 Task: Look for space in RMI Capitol, Marshall Islands from 11th June, 2023 to 17th June, 2023 for 1 adult in price range Rs.5000 to Rs.12000. Place can be private room with 1  bedroom having 1 bed and 1 bathroom. Property type can be house, flat, guest house, hotel. Booking option can be shelf check-in. Required host language is English.
Action: Mouse moved to (514, 71)
Screenshot: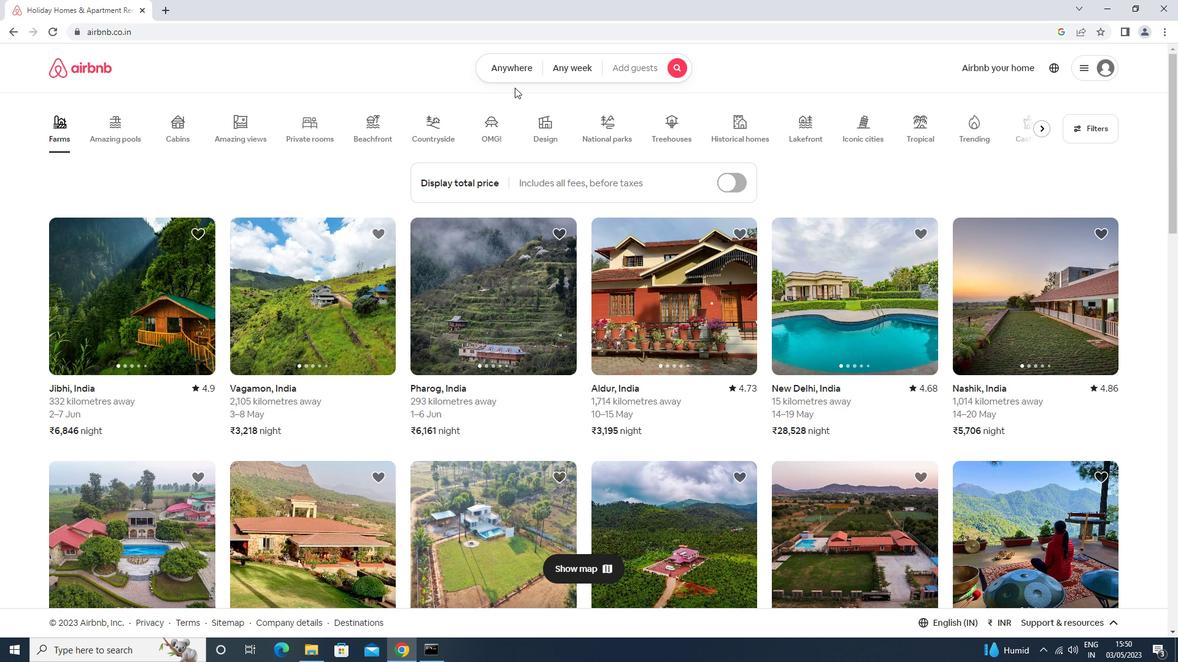 
Action: Mouse pressed left at (514, 71)
Screenshot: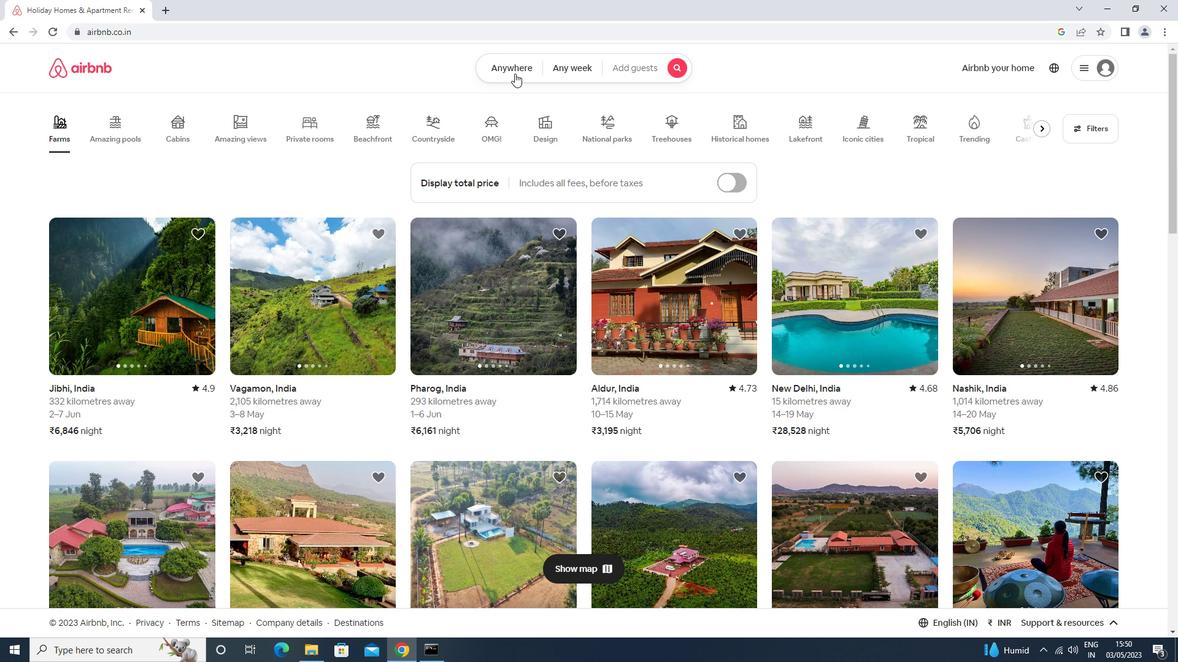 
Action: Mouse moved to (429, 105)
Screenshot: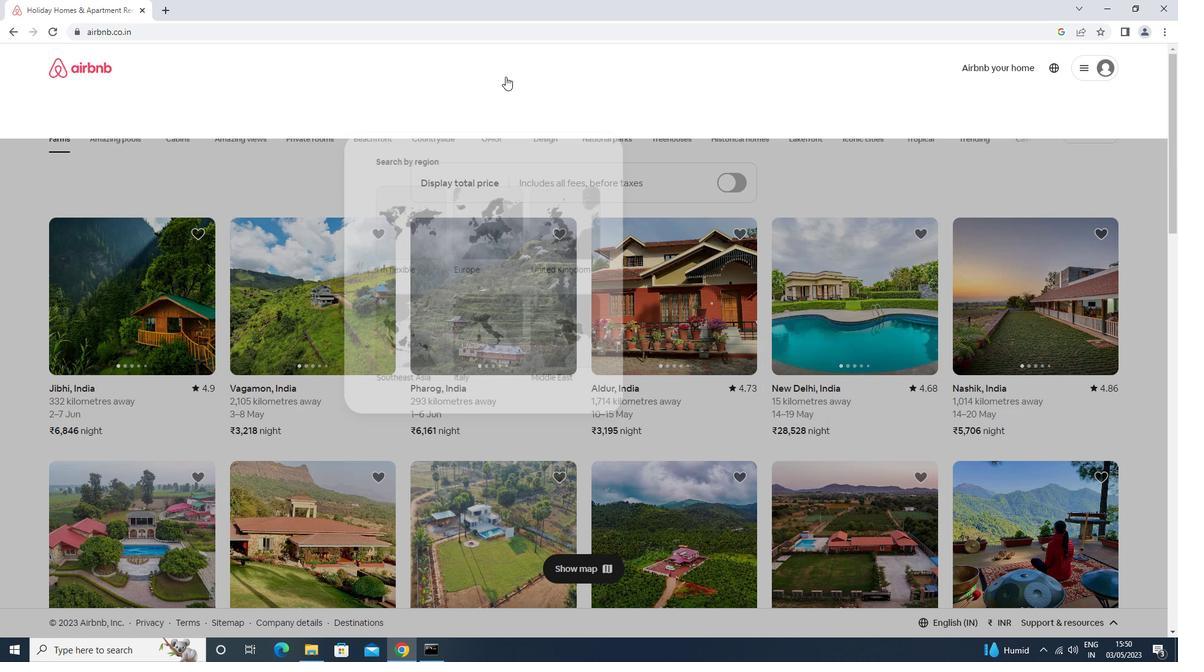 
Action: Mouse pressed left at (429, 105)
Screenshot: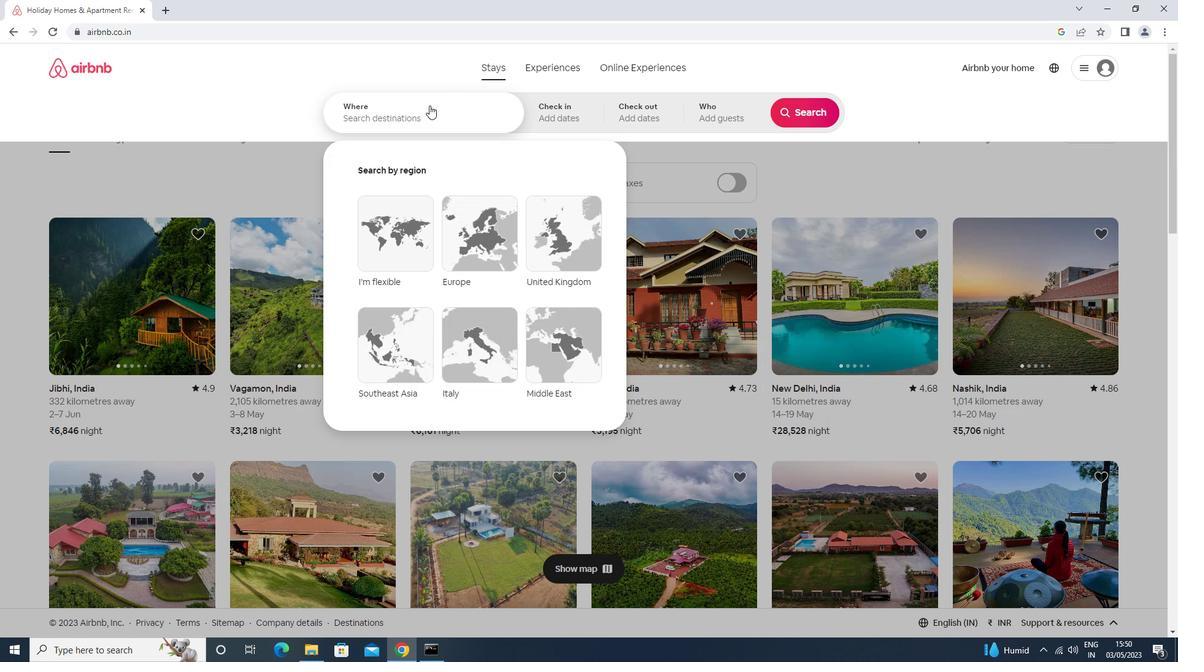 
Action: Mouse moved to (424, 106)
Screenshot: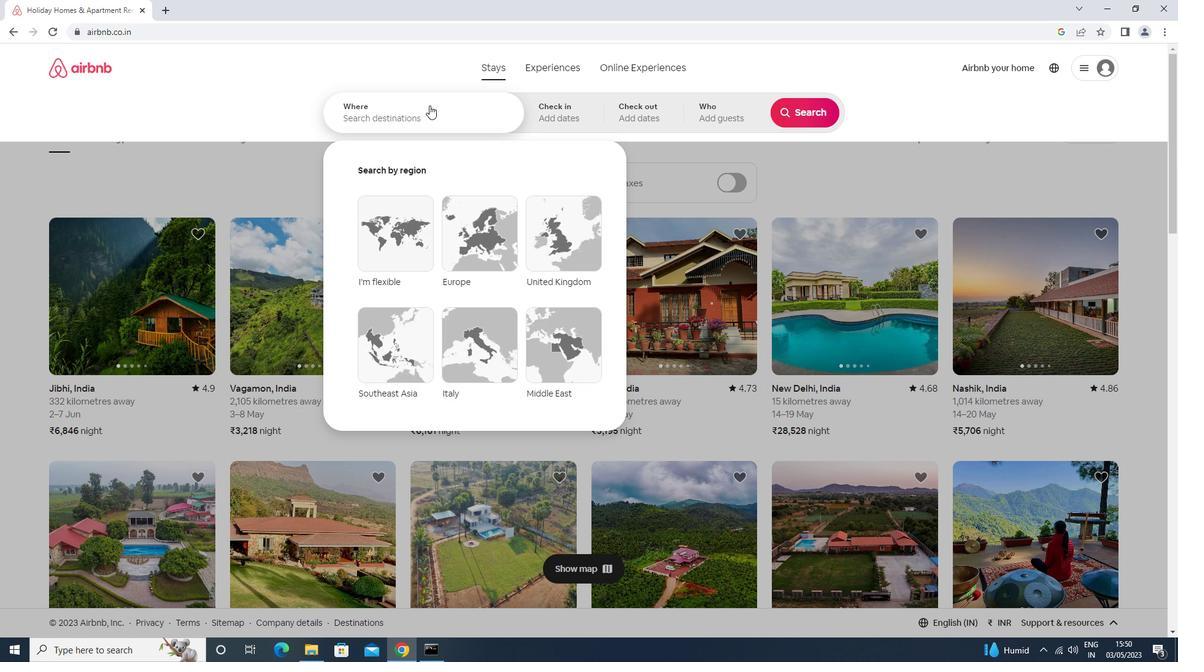 
Action: Key pressed <Key.caps_lock>r,<Key.backspace>mi<Key.space>c<Key.caps_lock>apitol<Key.enter>
Screenshot: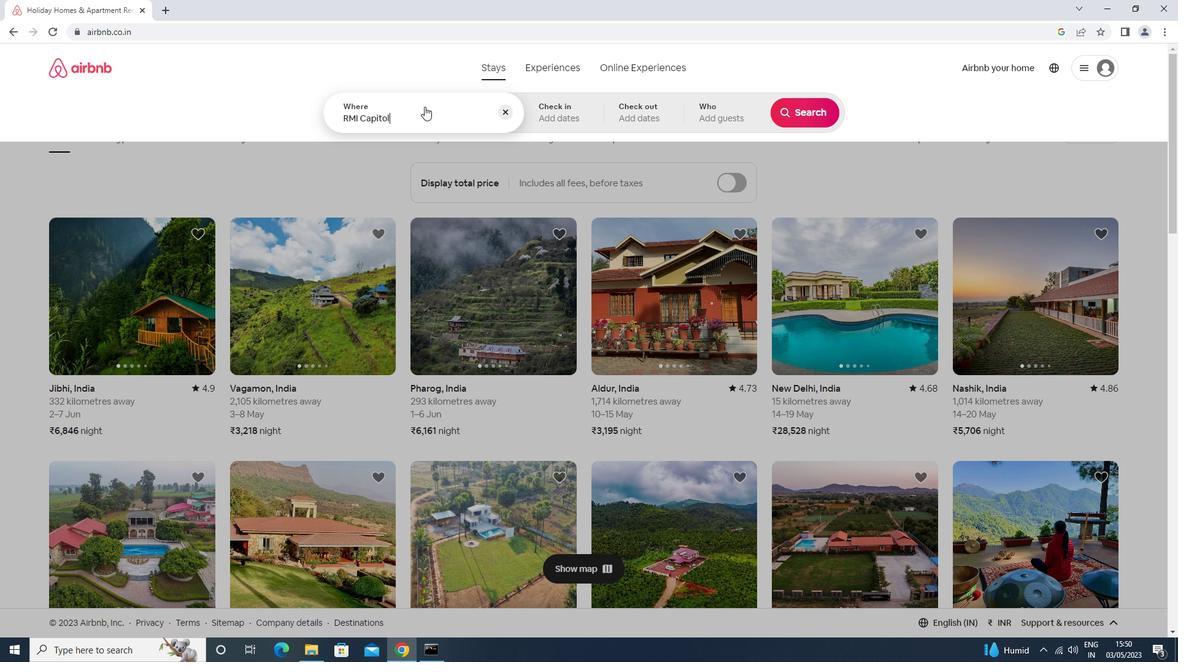 
Action: Mouse moved to (611, 323)
Screenshot: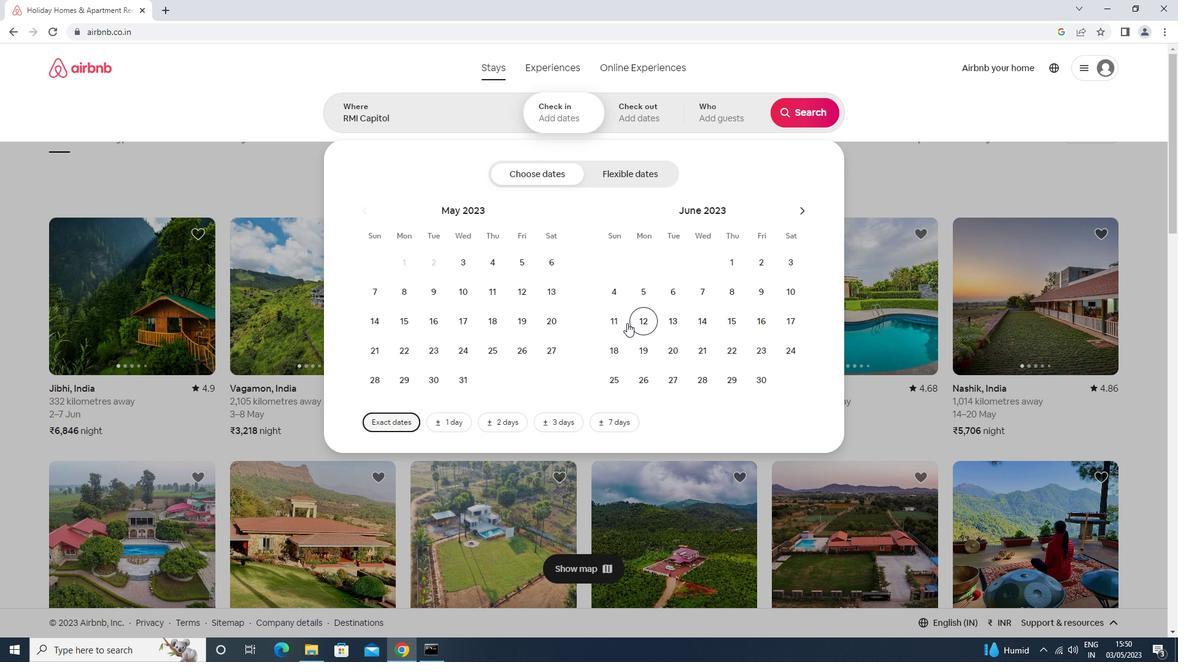 
Action: Mouse pressed left at (611, 323)
Screenshot: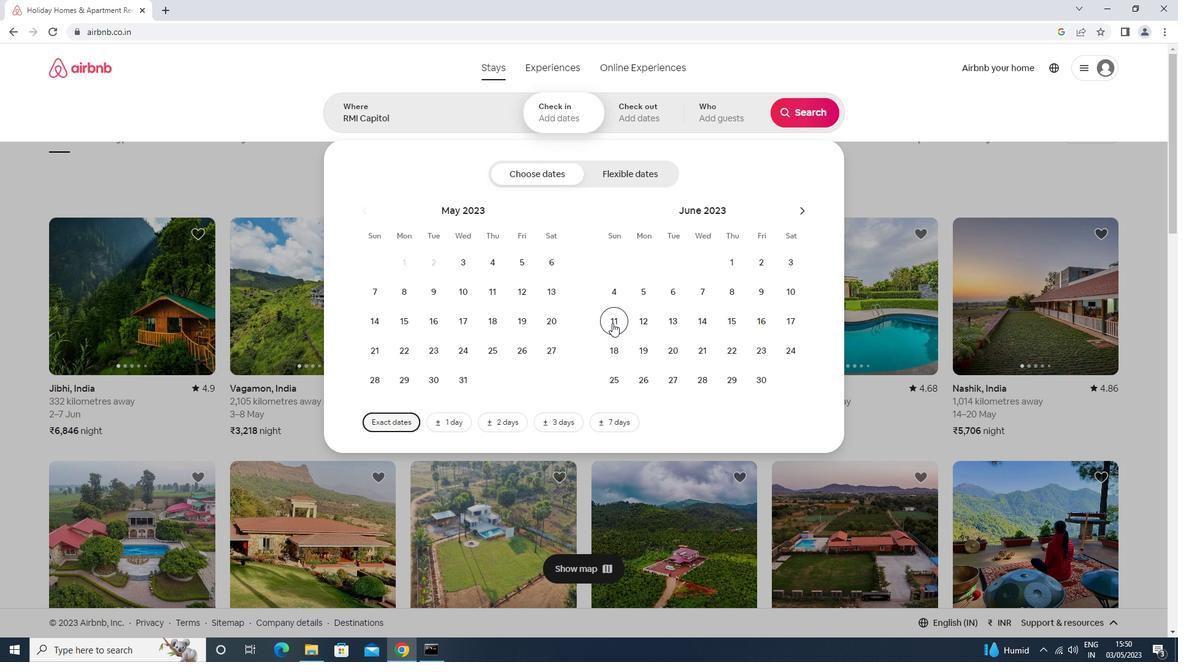 
Action: Mouse moved to (781, 325)
Screenshot: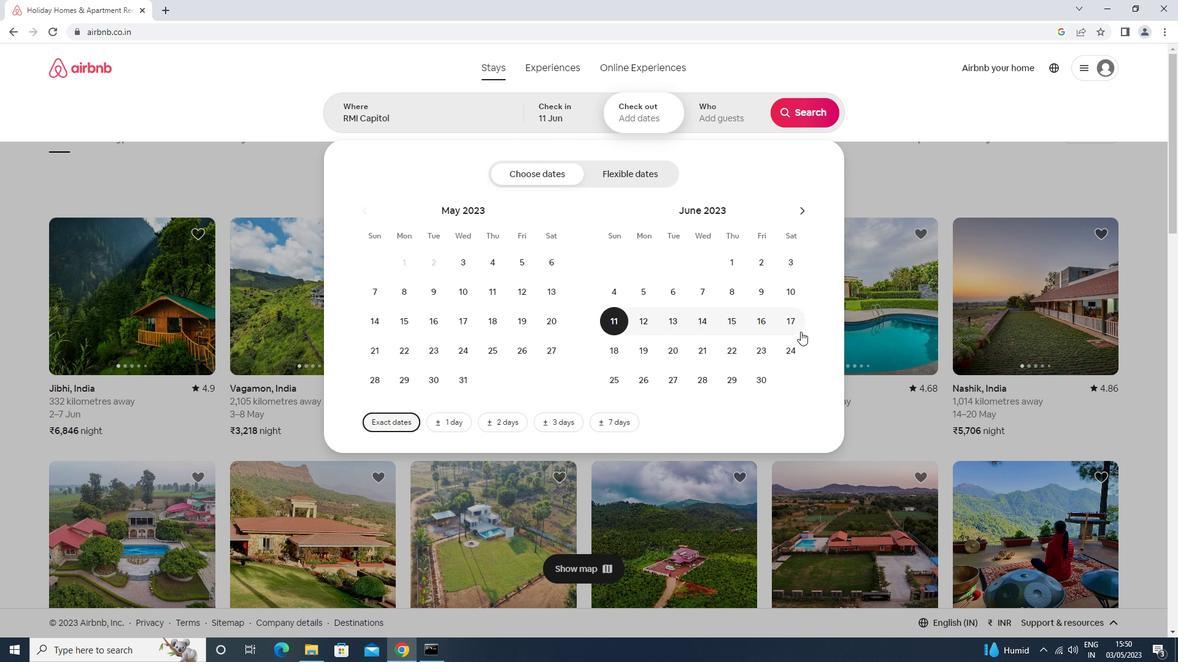 
Action: Mouse pressed left at (781, 325)
Screenshot: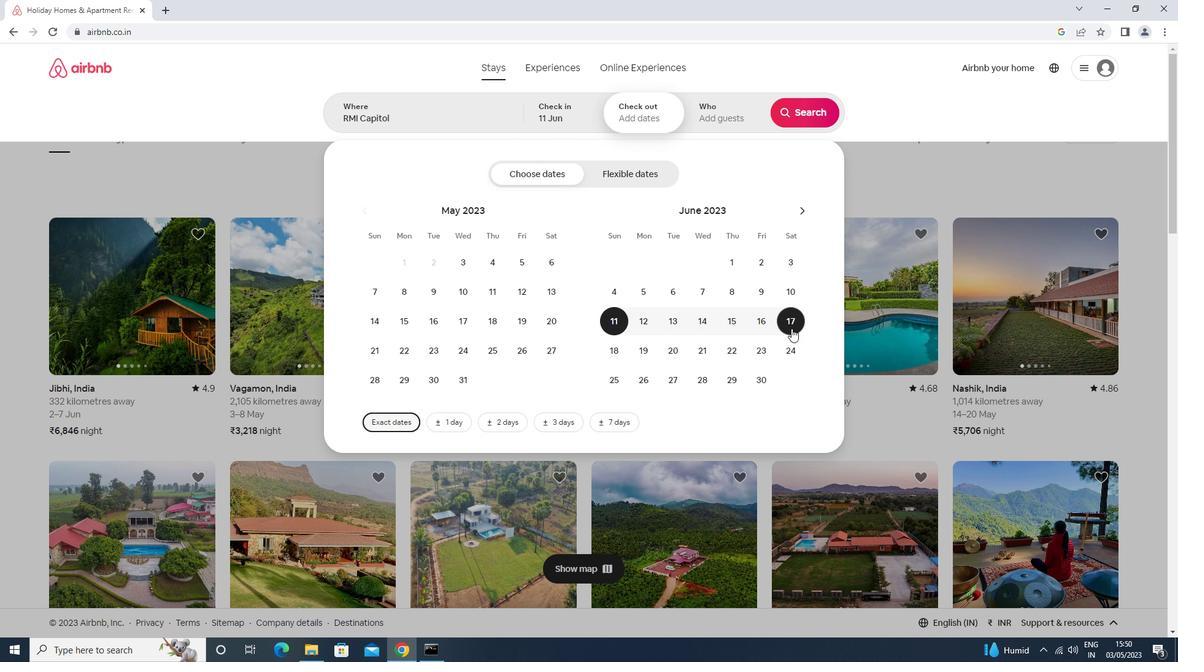
Action: Mouse moved to (720, 122)
Screenshot: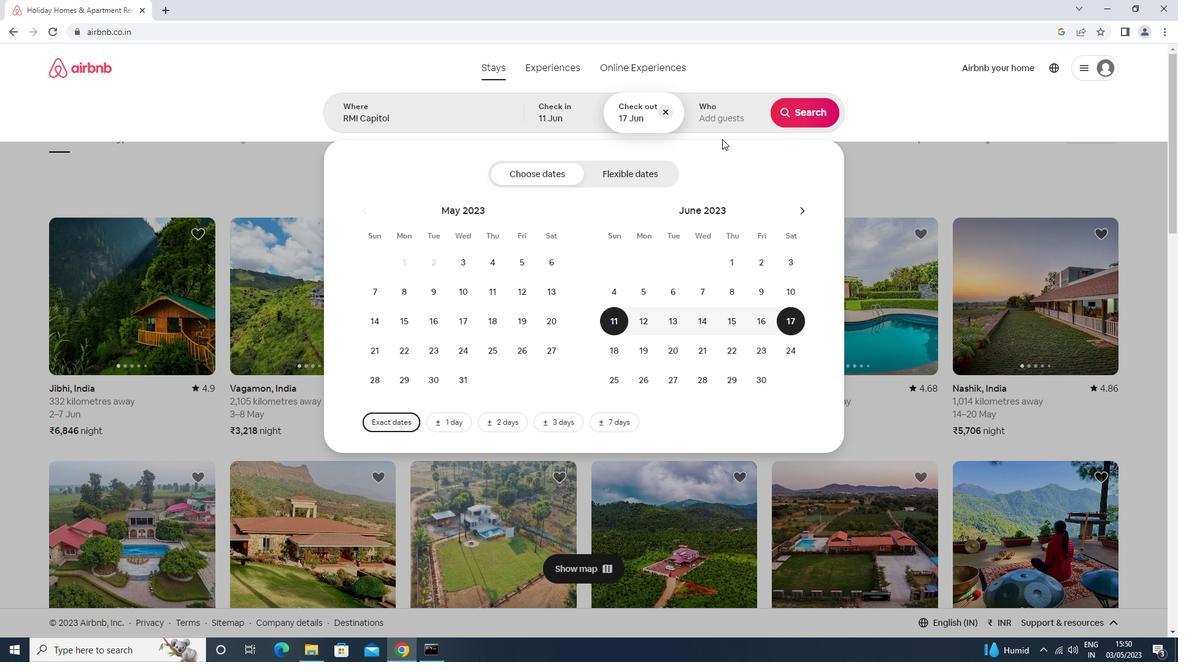 
Action: Mouse pressed left at (720, 122)
Screenshot: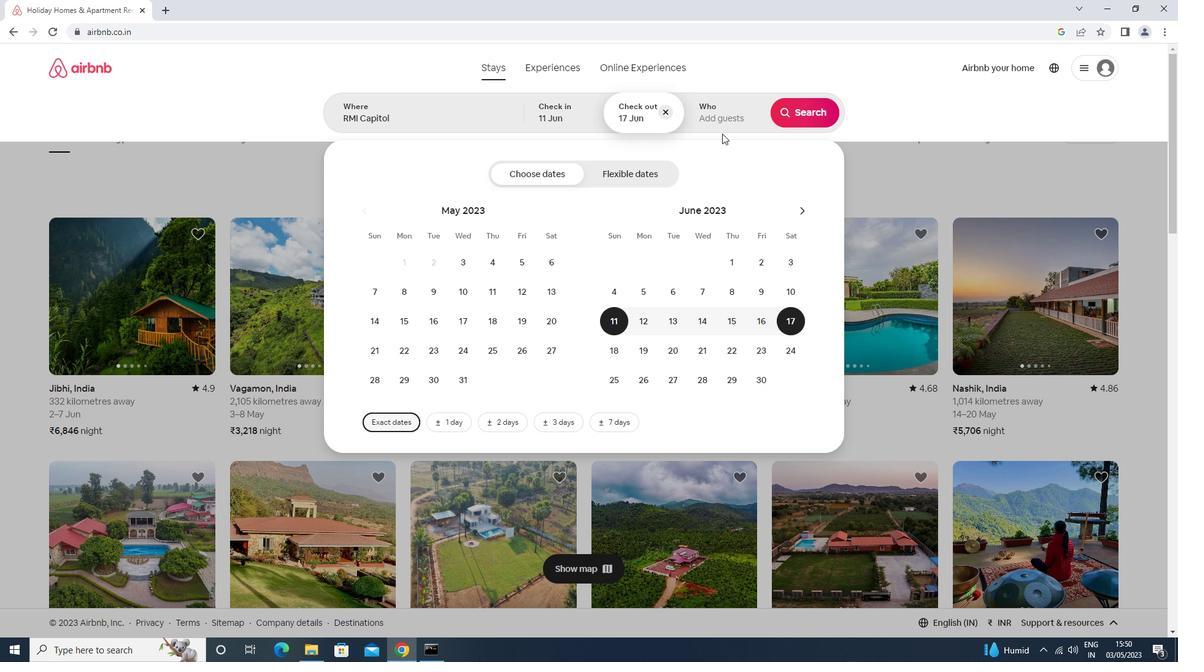 
Action: Mouse moved to (810, 181)
Screenshot: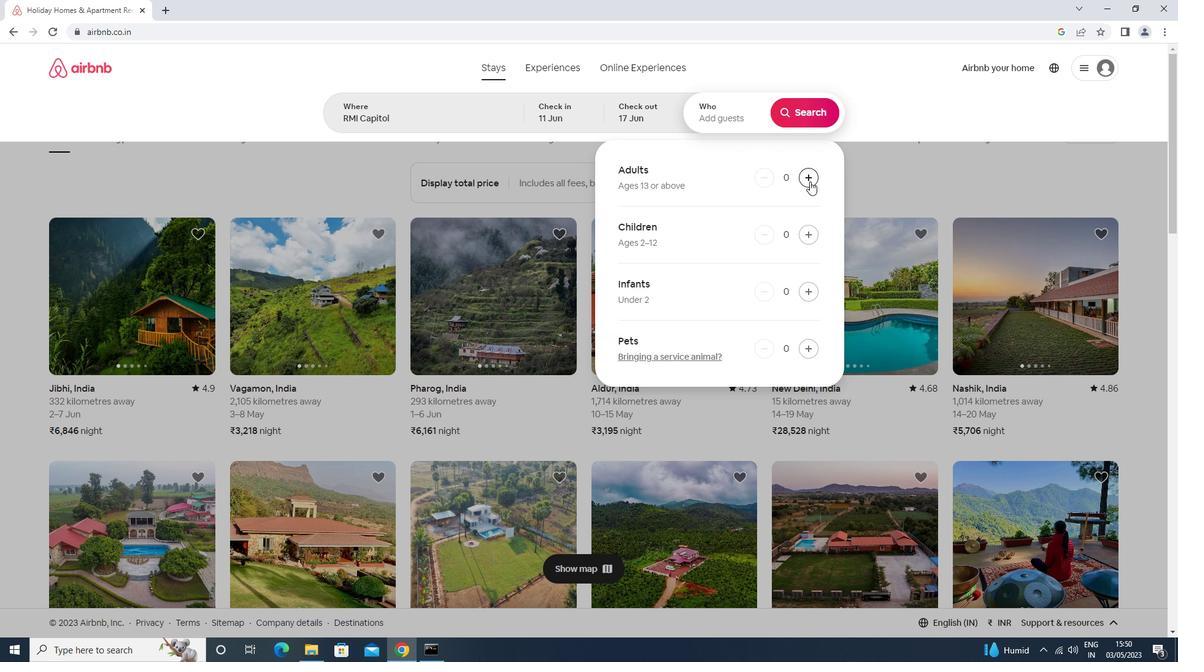 
Action: Mouse pressed left at (810, 181)
Screenshot: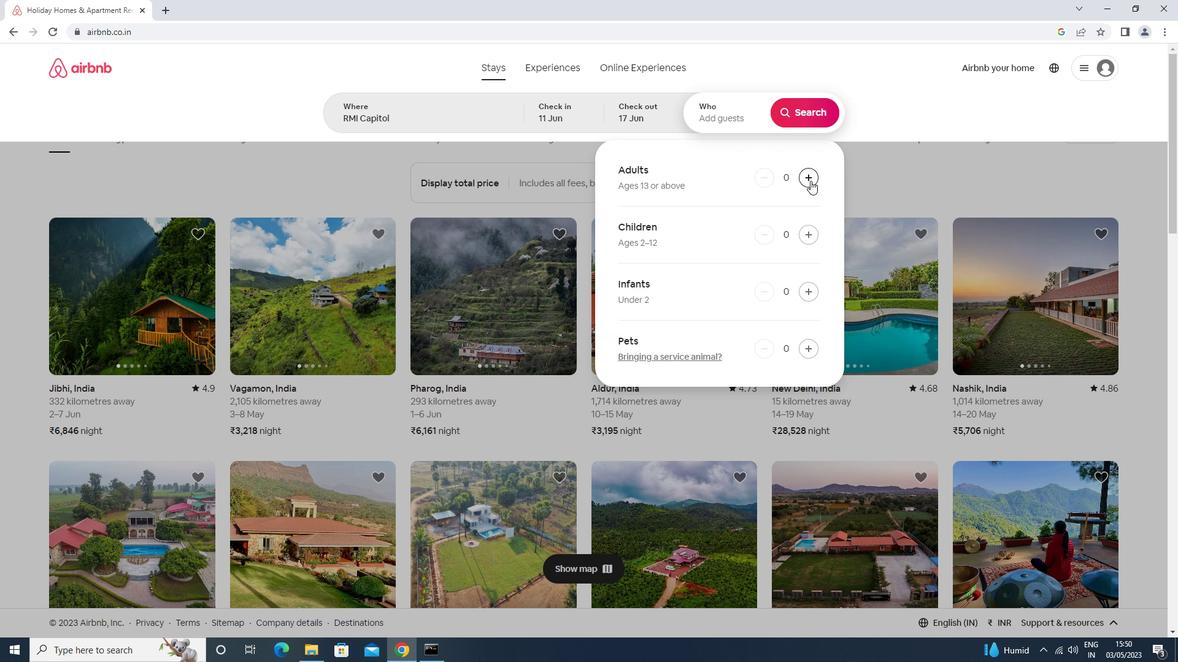 
Action: Mouse moved to (809, 109)
Screenshot: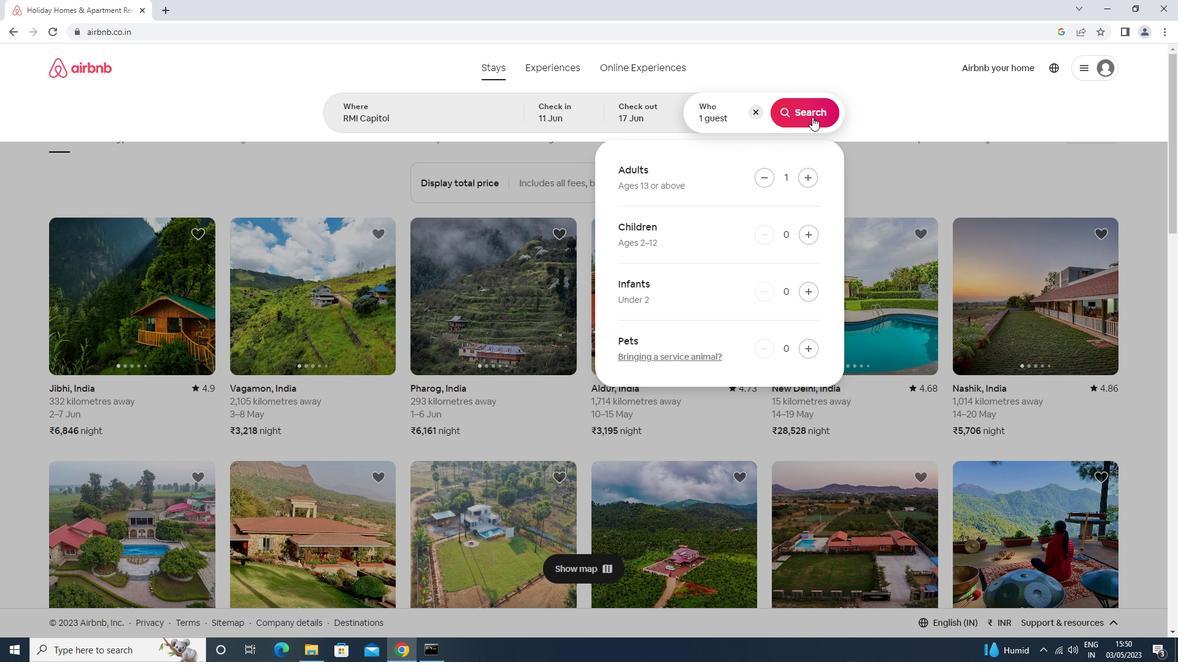
Action: Mouse pressed left at (809, 109)
Screenshot: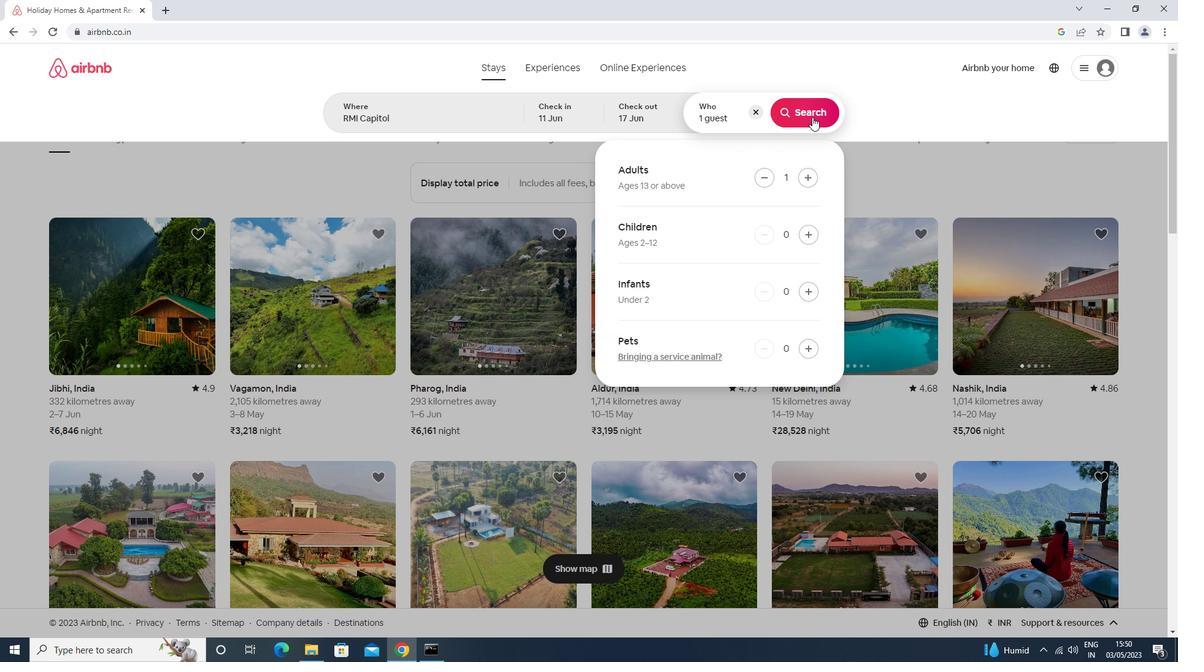 
Action: Mouse moved to (1121, 120)
Screenshot: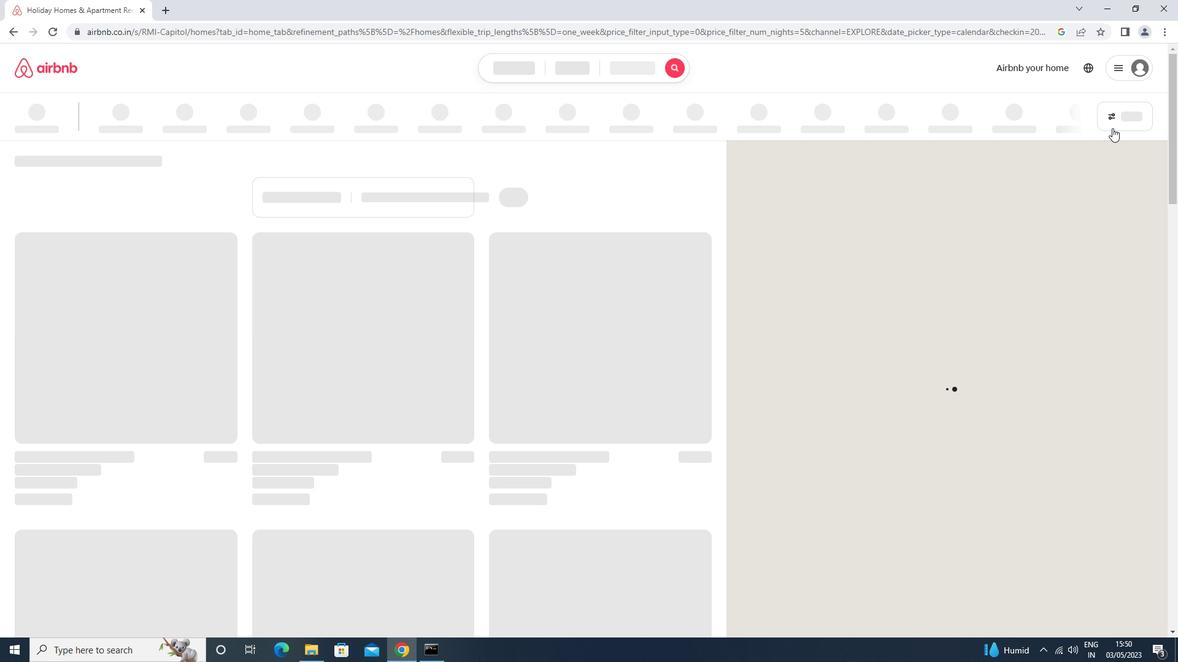 
Action: Mouse pressed left at (1121, 120)
Screenshot: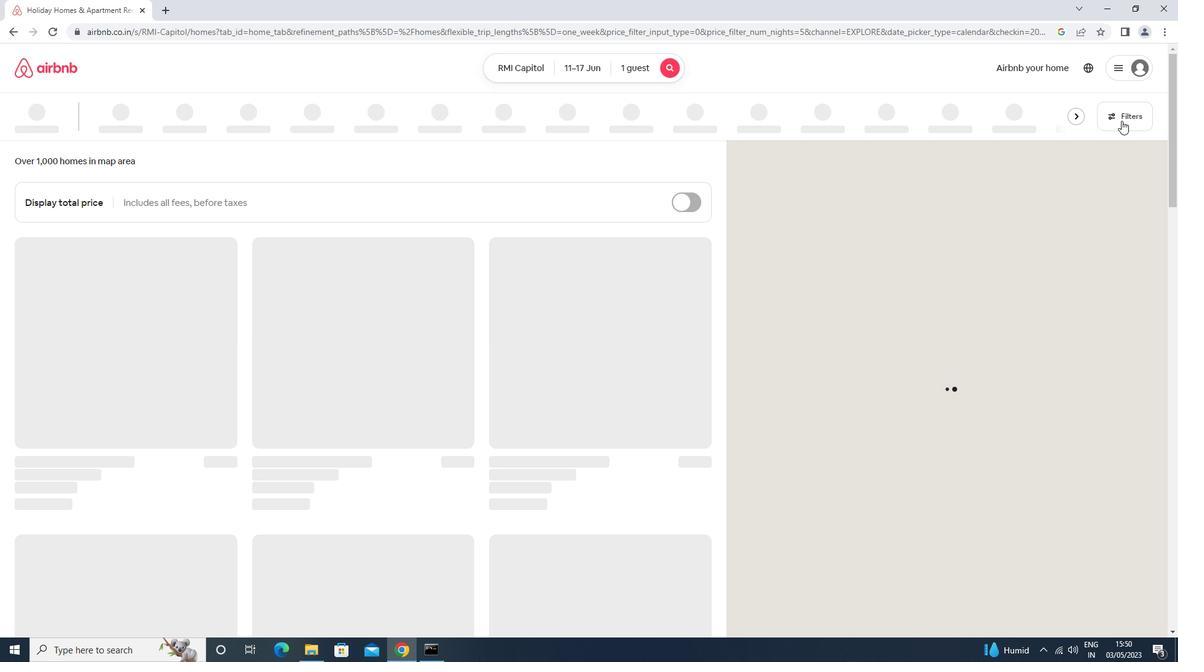 
Action: Mouse moved to (483, 274)
Screenshot: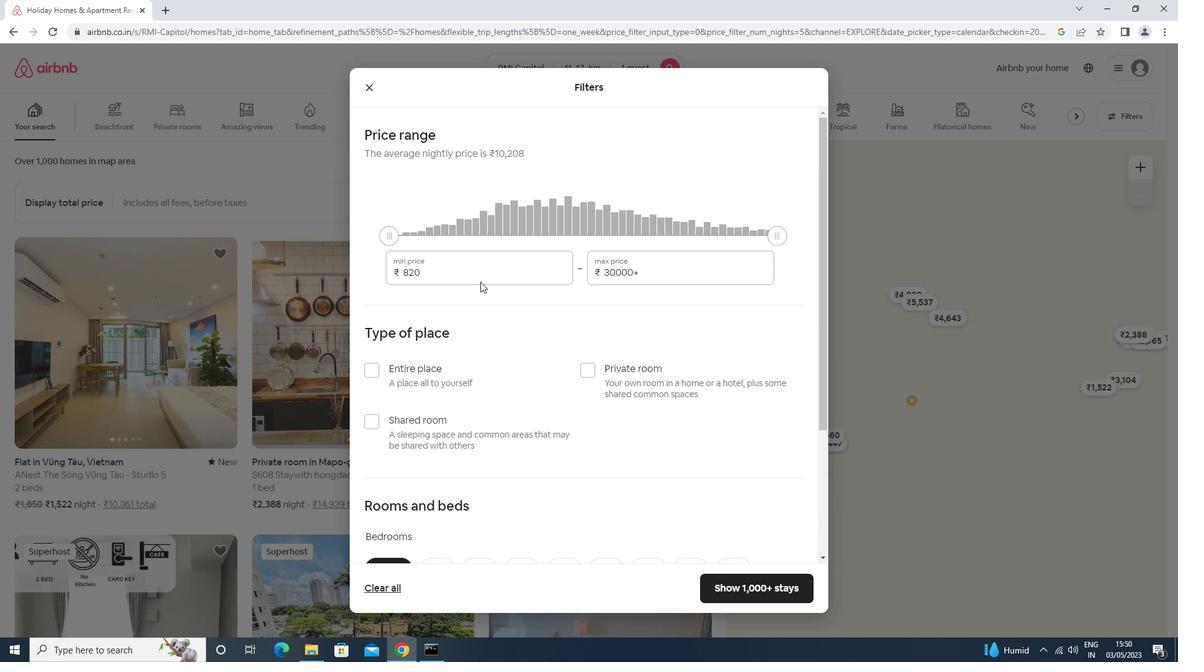 
Action: Mouse pressed left at (483, 274)
Screenshot: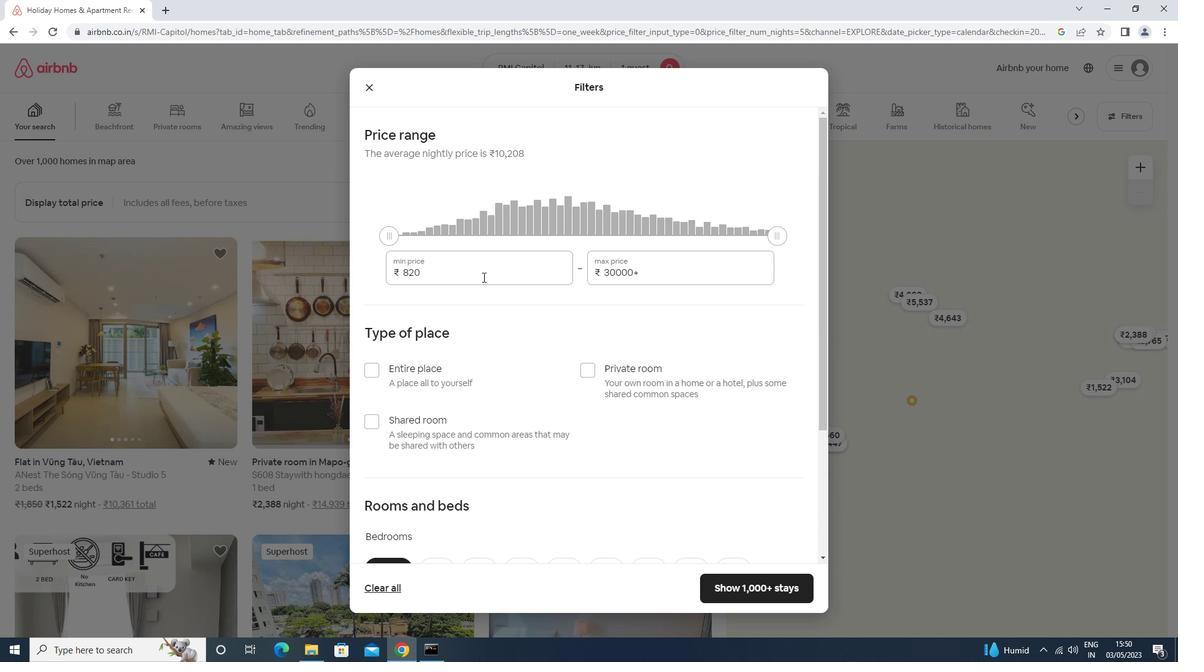 
Action: Mouse moved to (493, 274)
Screenshot: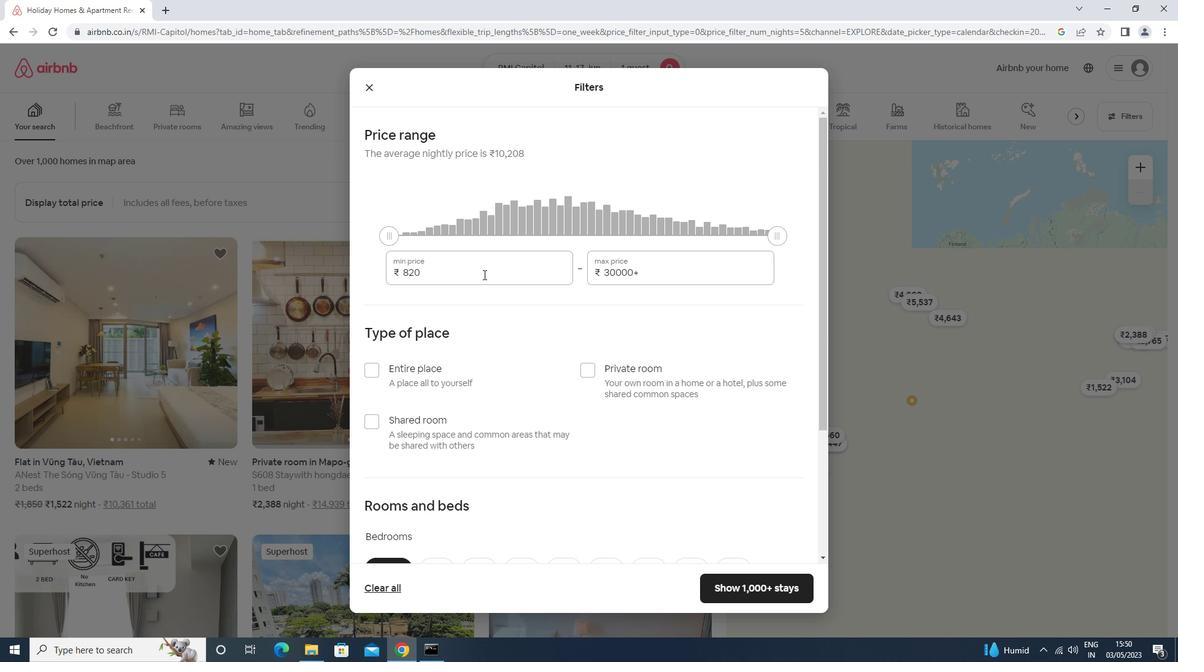 
Action: Key pressed <Key.backspace><Key.backspace><Key.backspace><Key.backspace>5000<Key.tab>12000
Screenshot: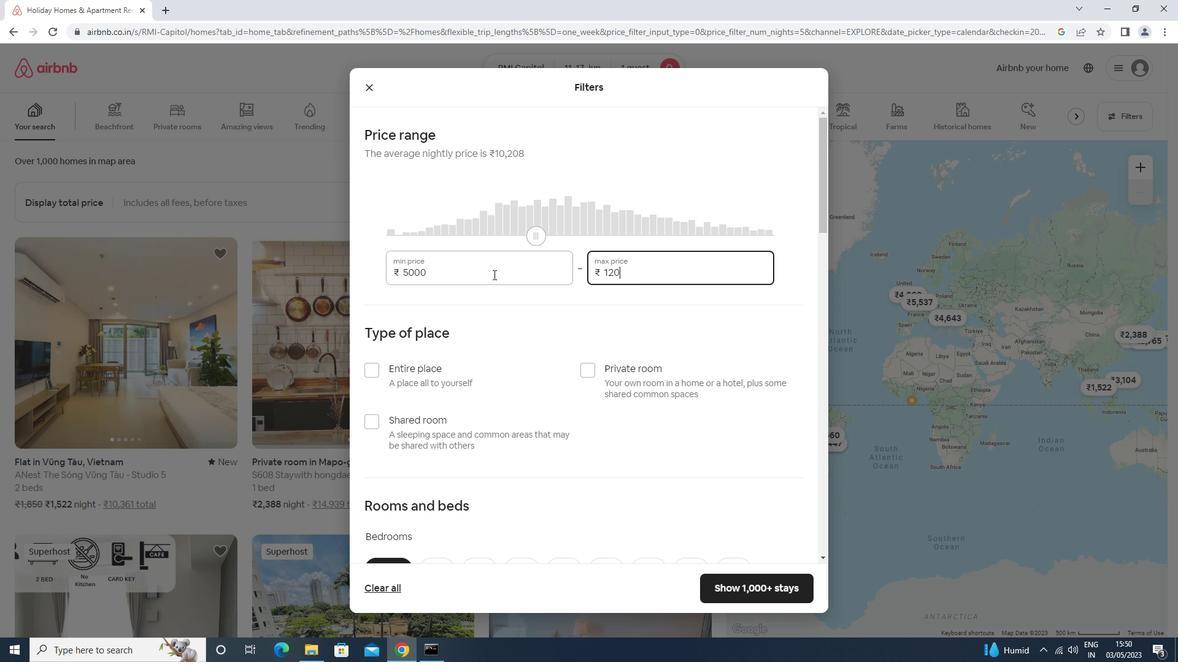 
Action: Mouse moved to (606, 369)
Screenshot: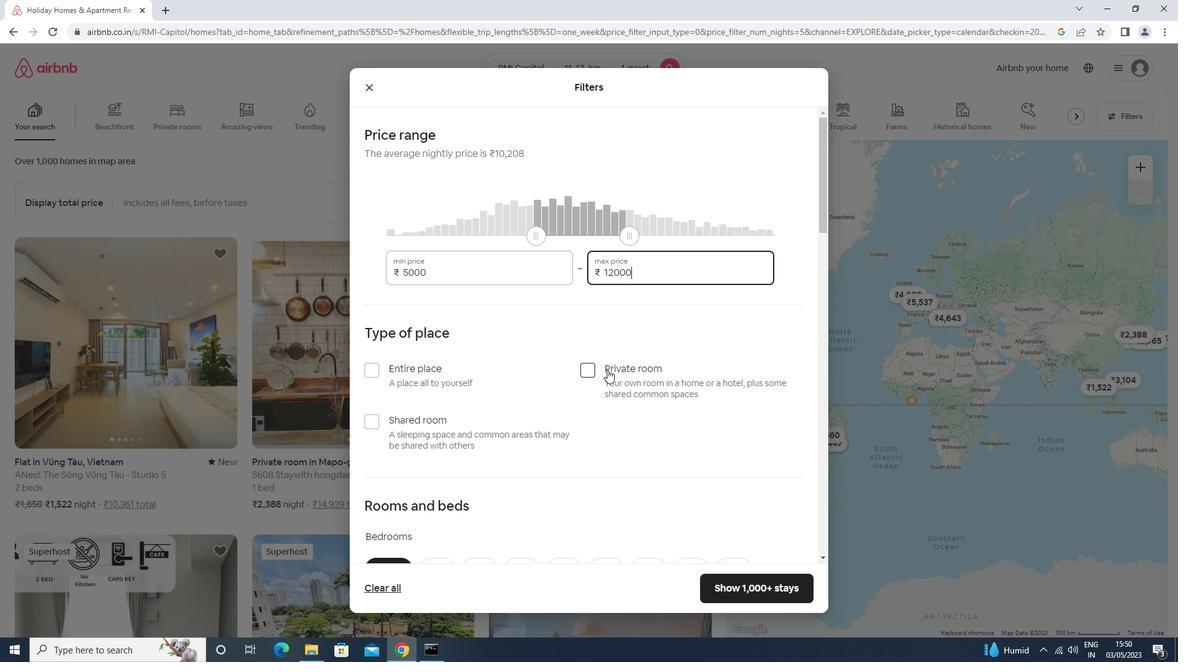 
Action: Mouse pressed left at (606, 369)
Screenshot: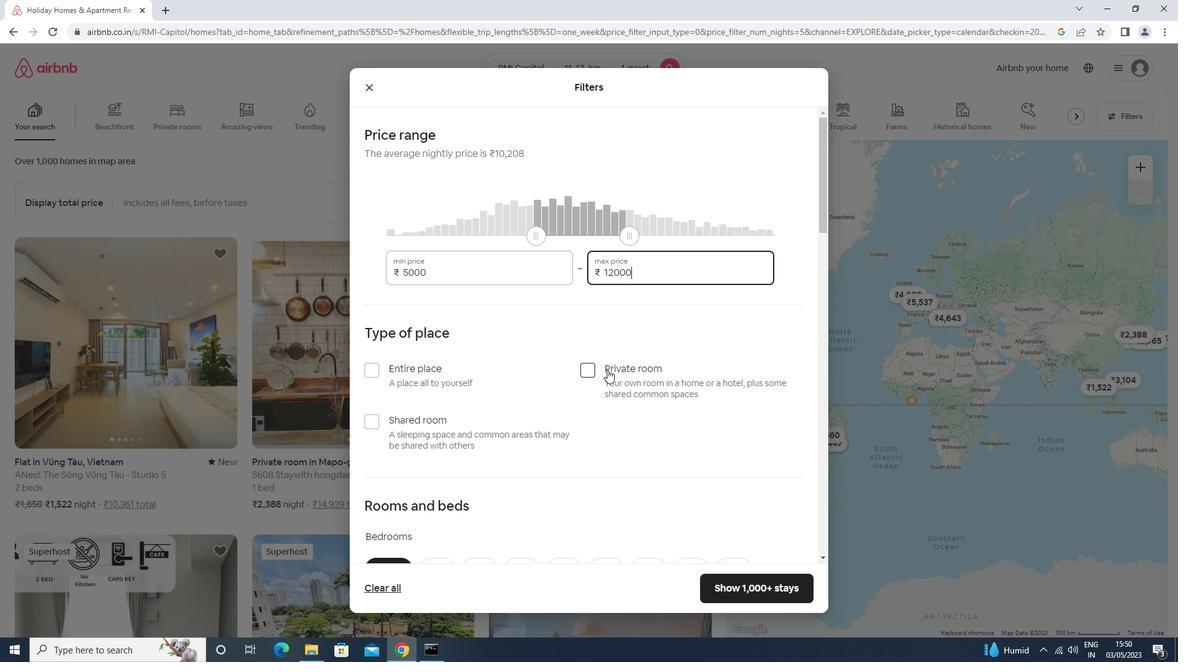 
Action: Mouse moved to (606, 367)
Screenshot: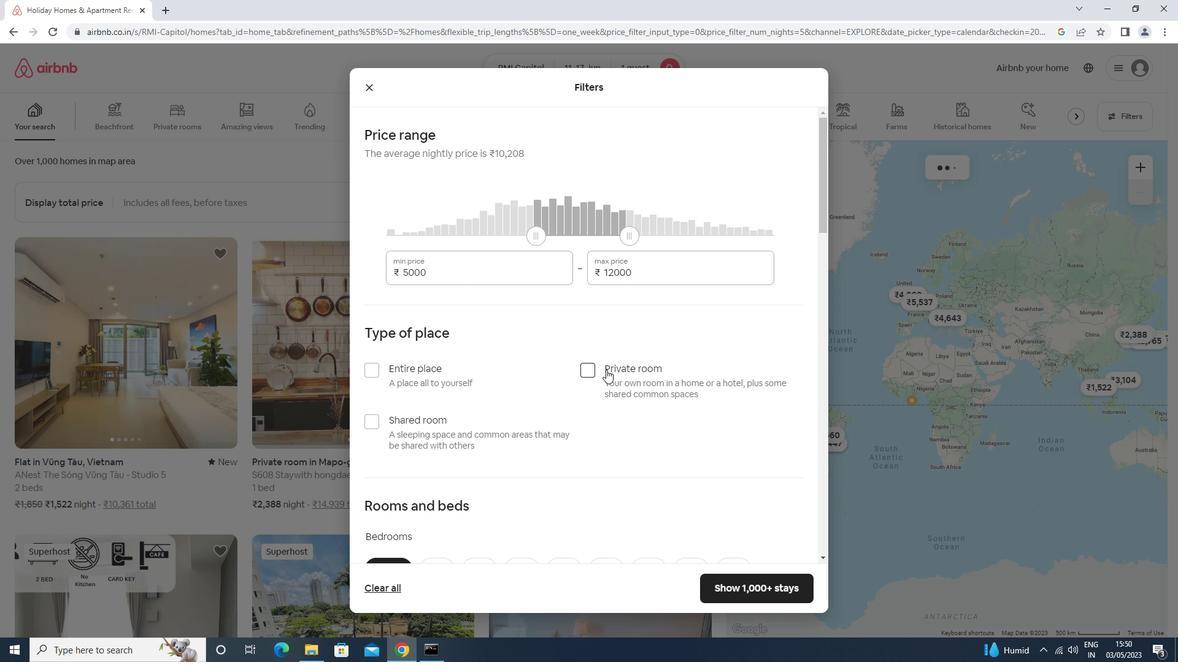 
Action: Mouse scrolled (606, 366) with delta (0, 0)
Screenshot: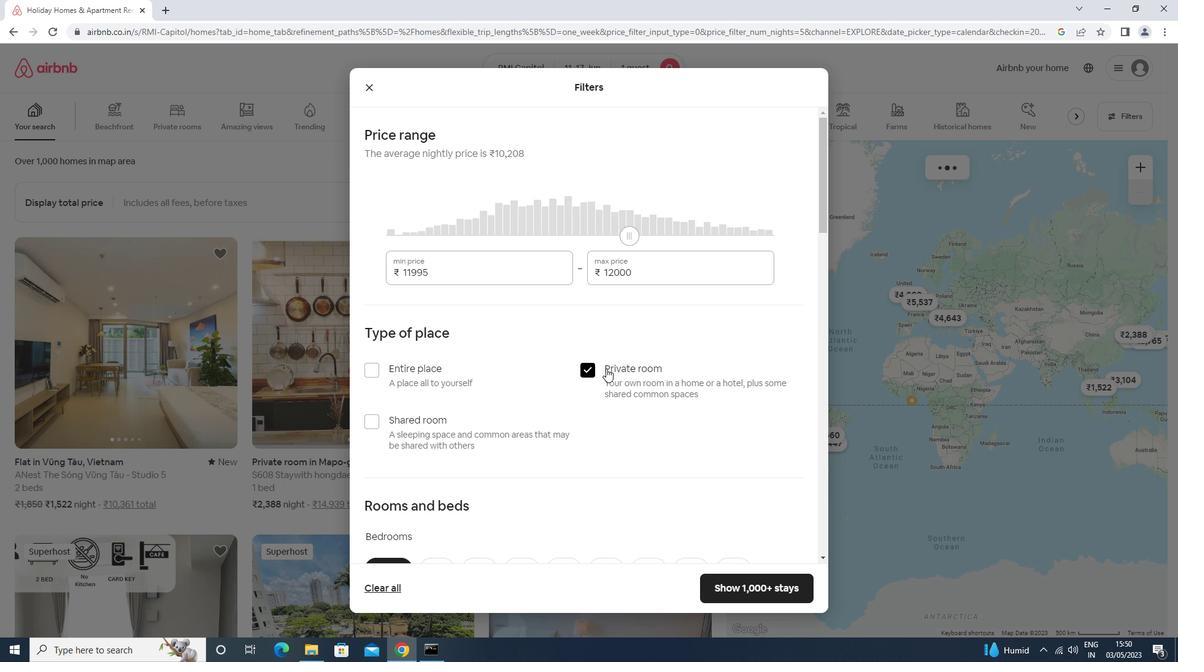 
Action: Mouse moved to (606, 368)
Screenshot: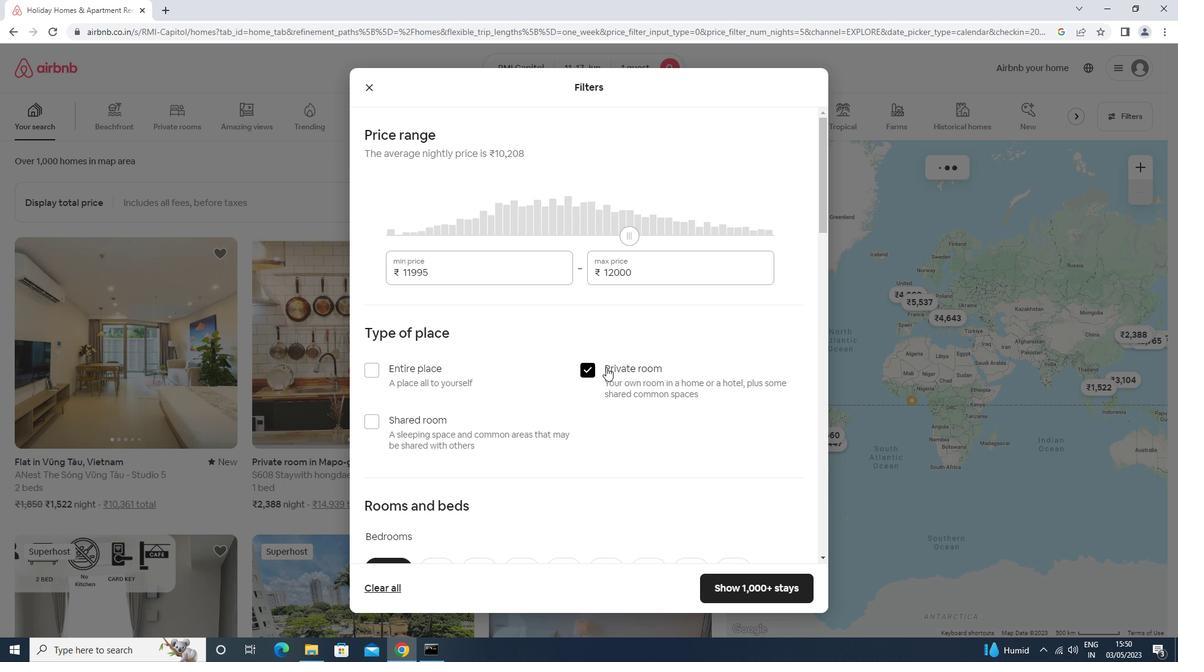 
Action: Mouse scrolled (606, 367) with delta (0, 0)
Screenshot: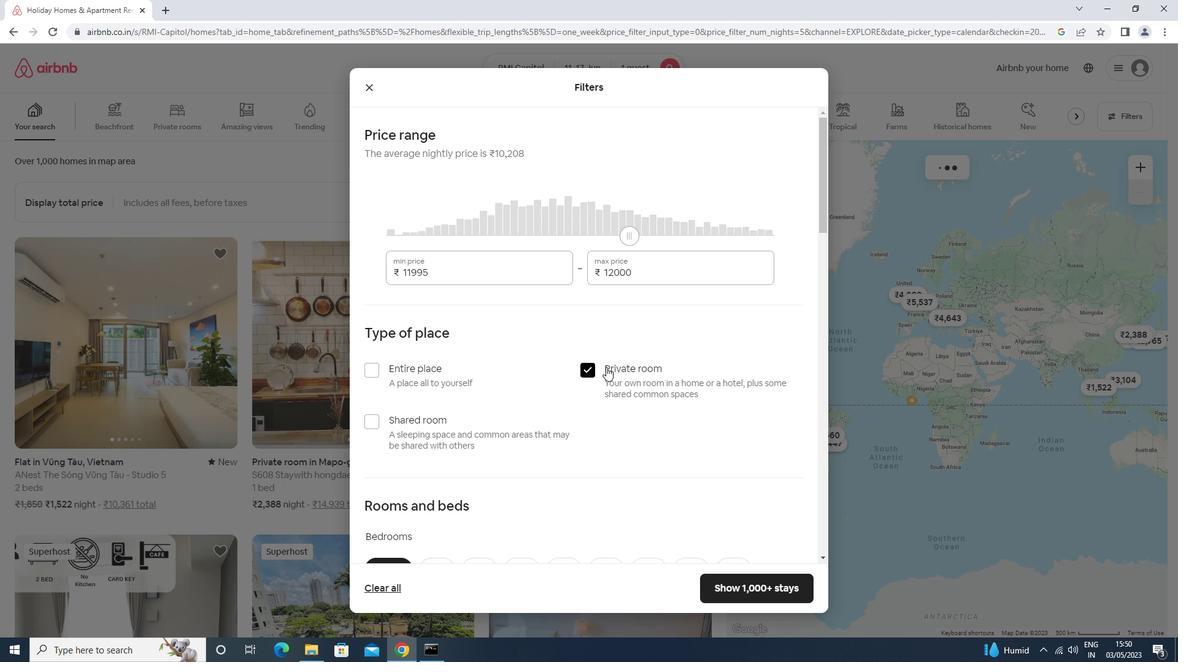 
Action: Mouse scrolled (606, 367) with delta (0, 0)
Screenshot: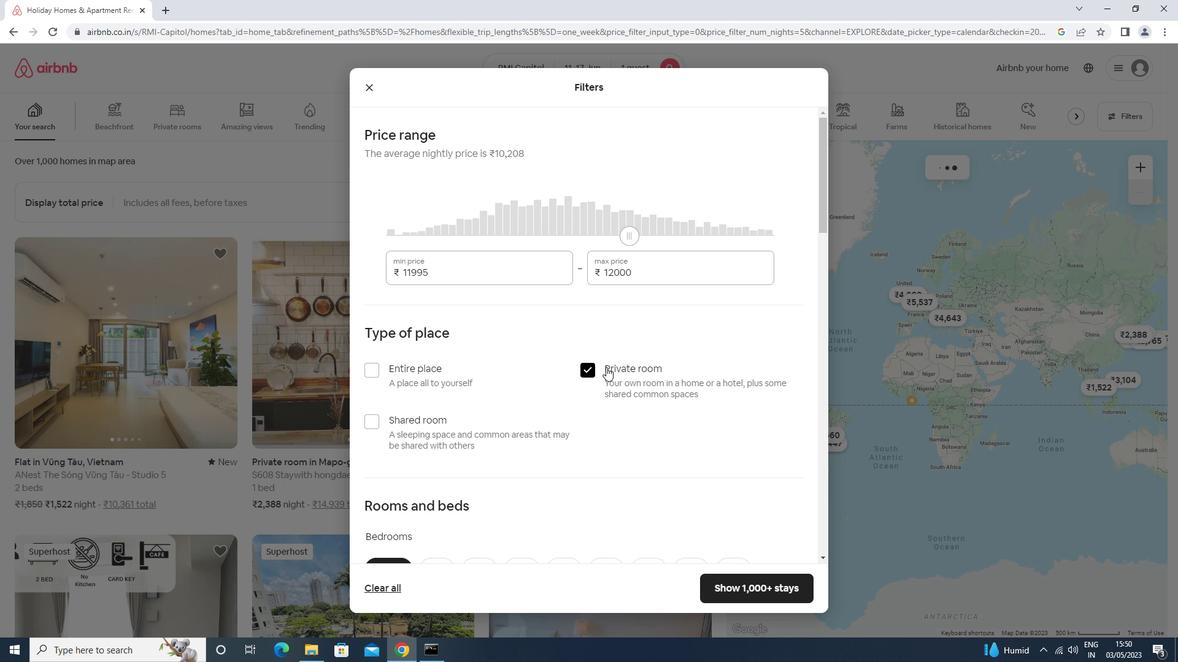 
Action: Mouse scrolled (606, 367) with delta (0, 0)
Screenshot: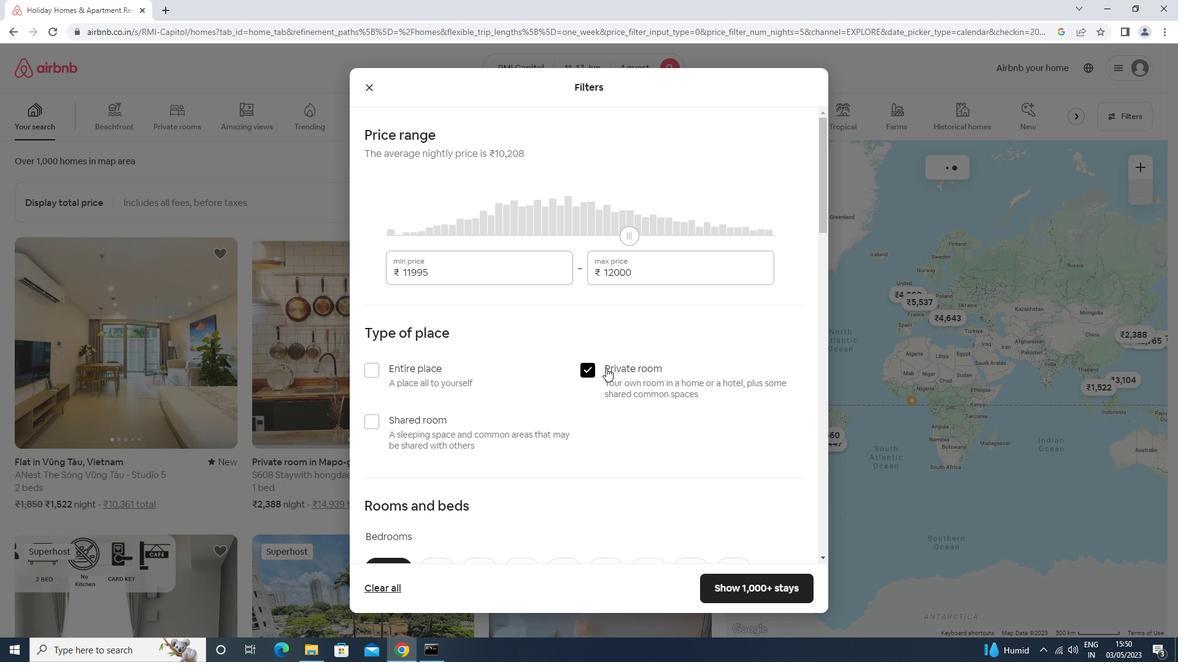 
Action: Mouse moved to (605, 368)
Screenshot: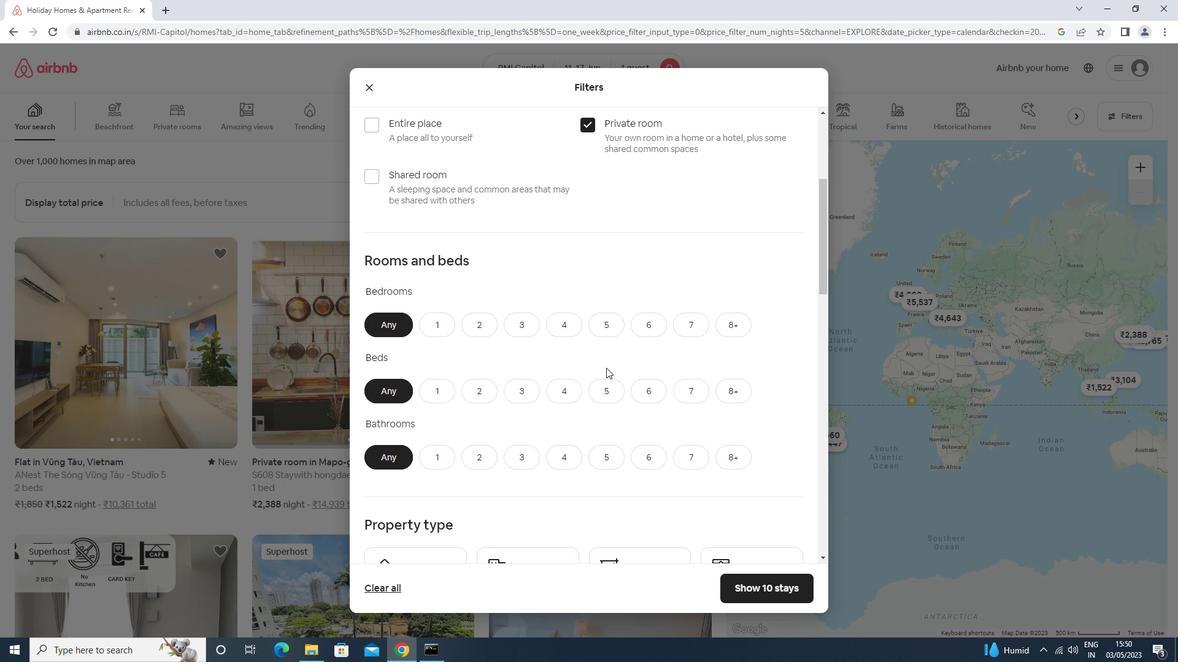 
Action: Mouse scrolled (605, 368) with delta (0, 0)
Screenshot: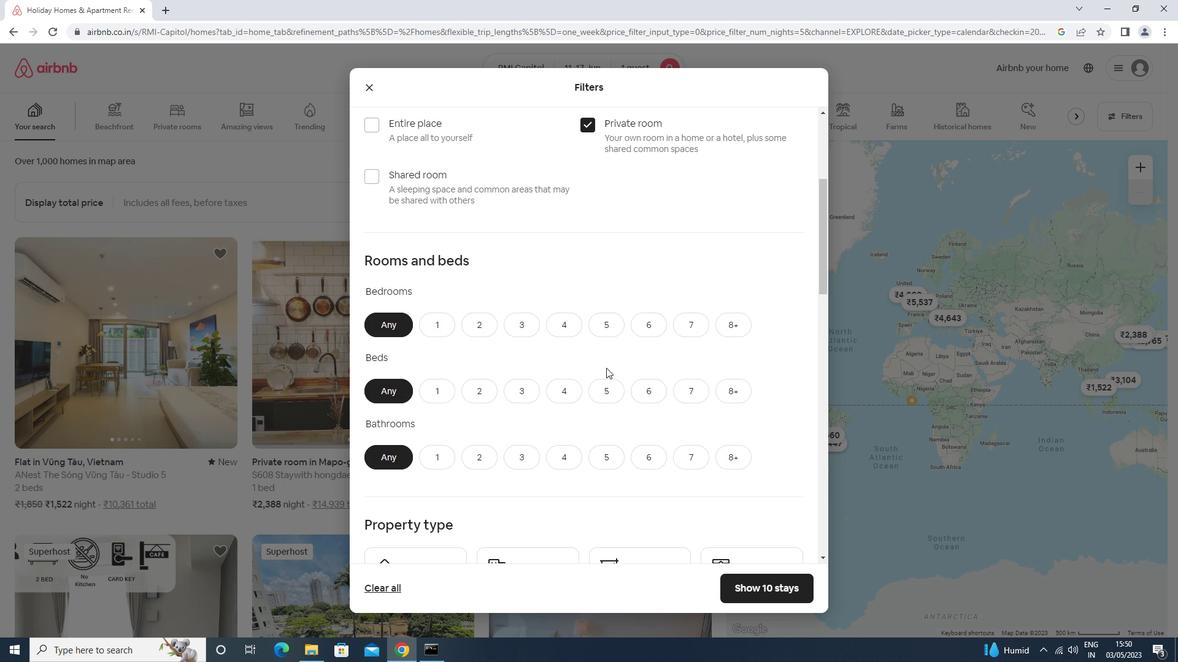 
Action: Mouse scrolled (605, 368) with delta (0, 0)
Screenshot: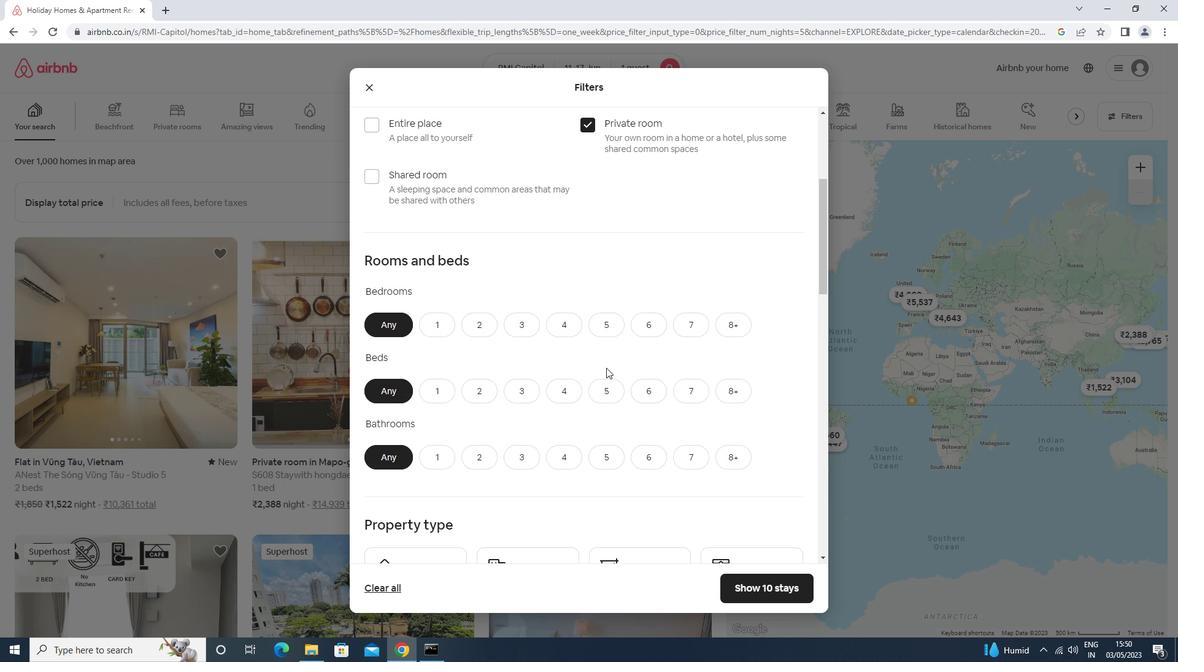 
Action: Mouse moved to (449, 206)
Screenshot: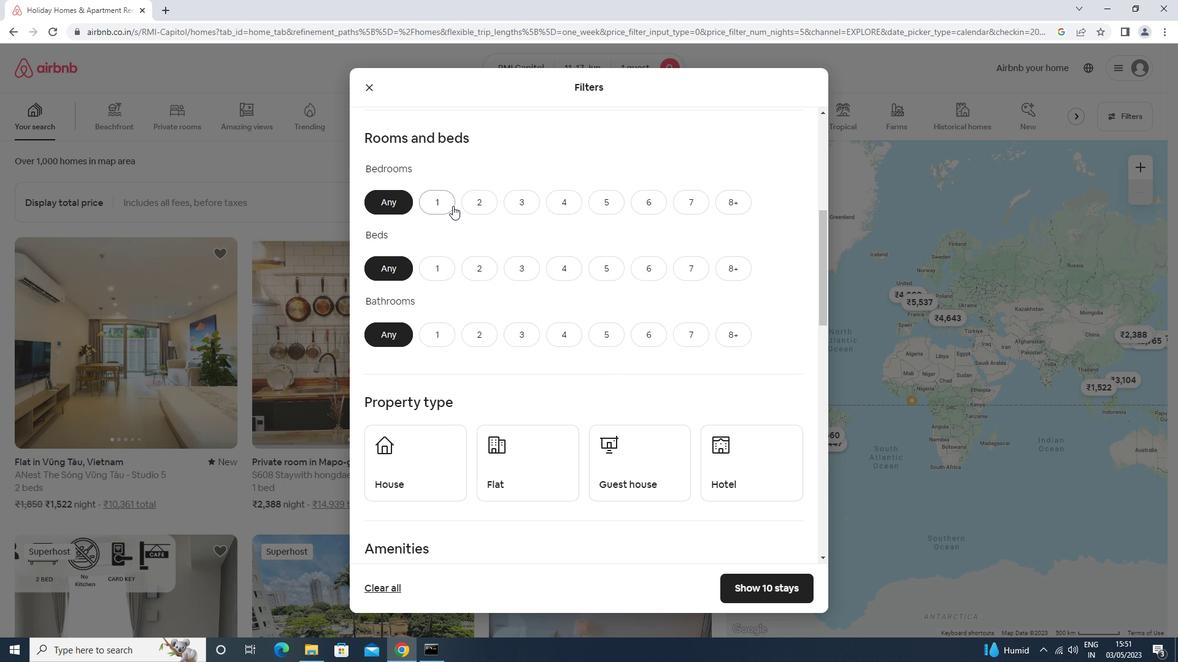 
Action: Mouse pressed left at (449, 206)
Screenshot: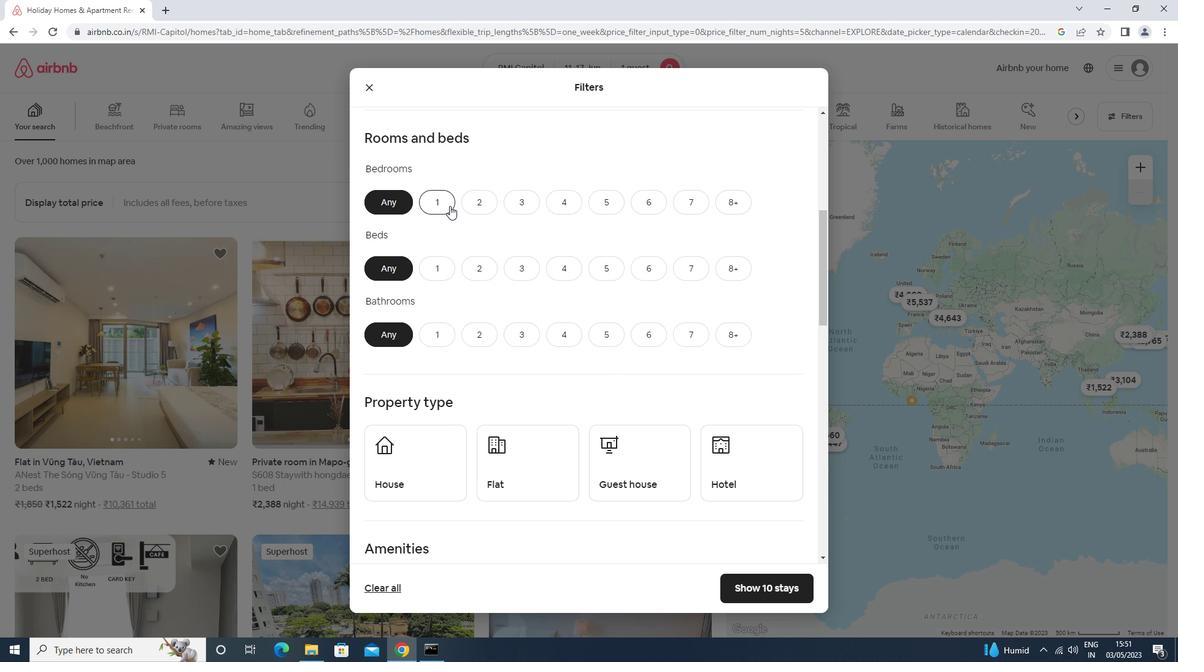 
Action: Mouse moved to (449, 274)
Screenshot: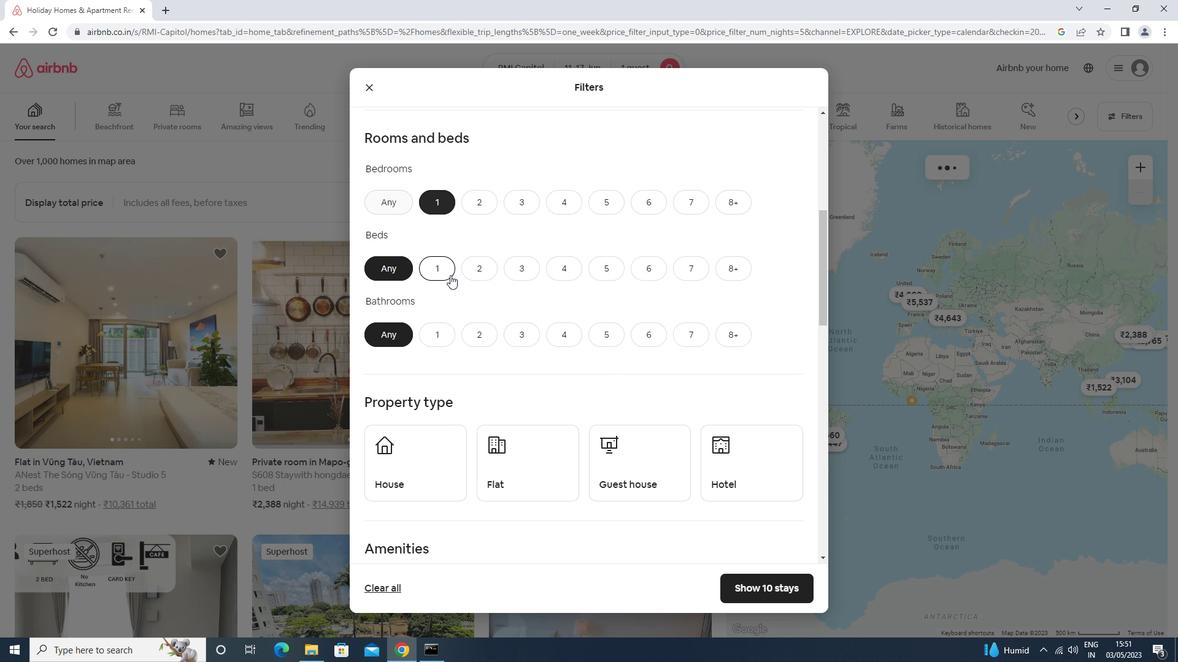 
Action: Mouse pressed left at (449, 274)
Screenshot: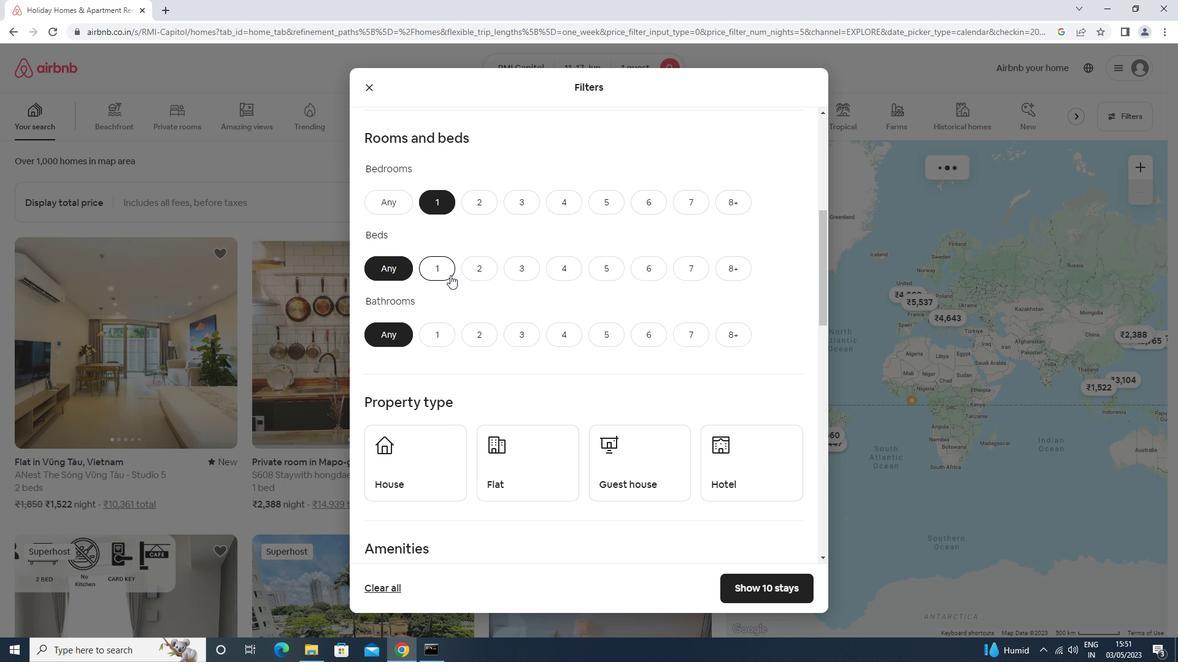
Action: Mouse moved to (443, 328)
Screenshot: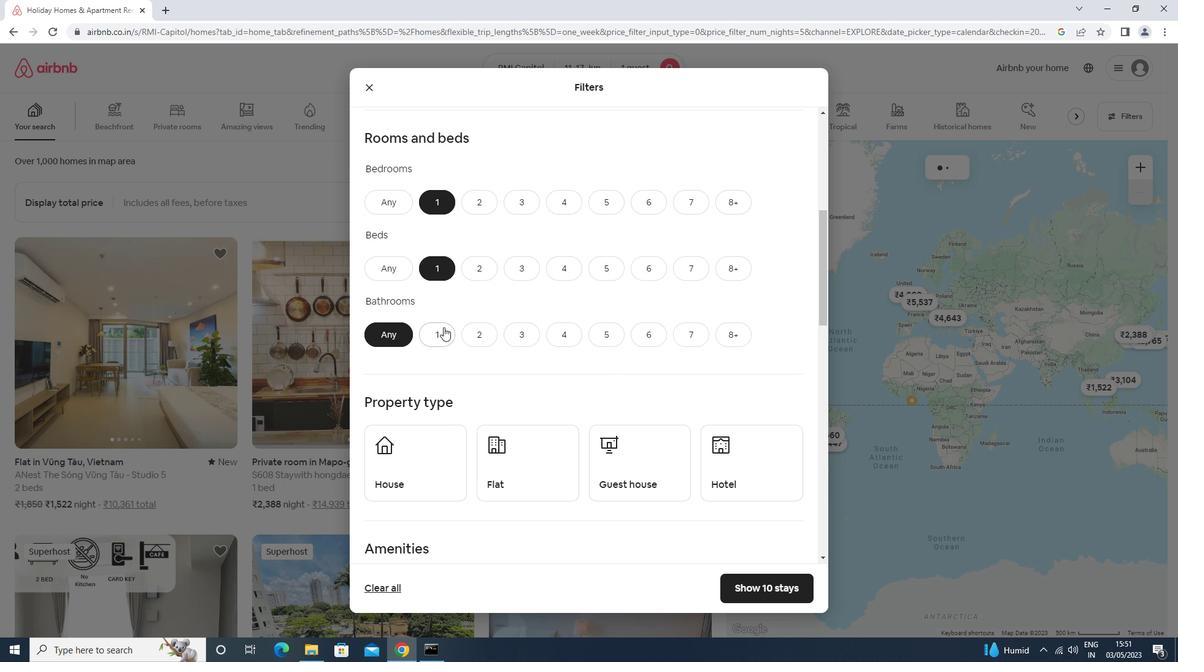 
Action: Mouse pressed left at (443, 328)
Screenshot: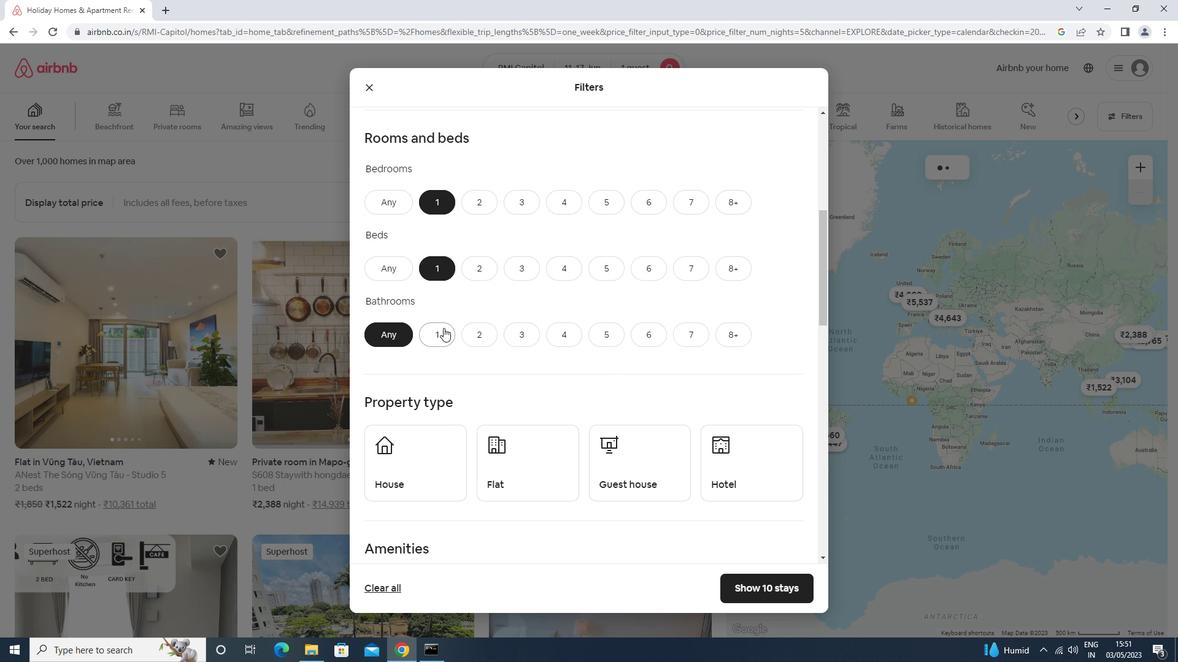 
Action: Mouse moved to (443, 330)
Screenshot: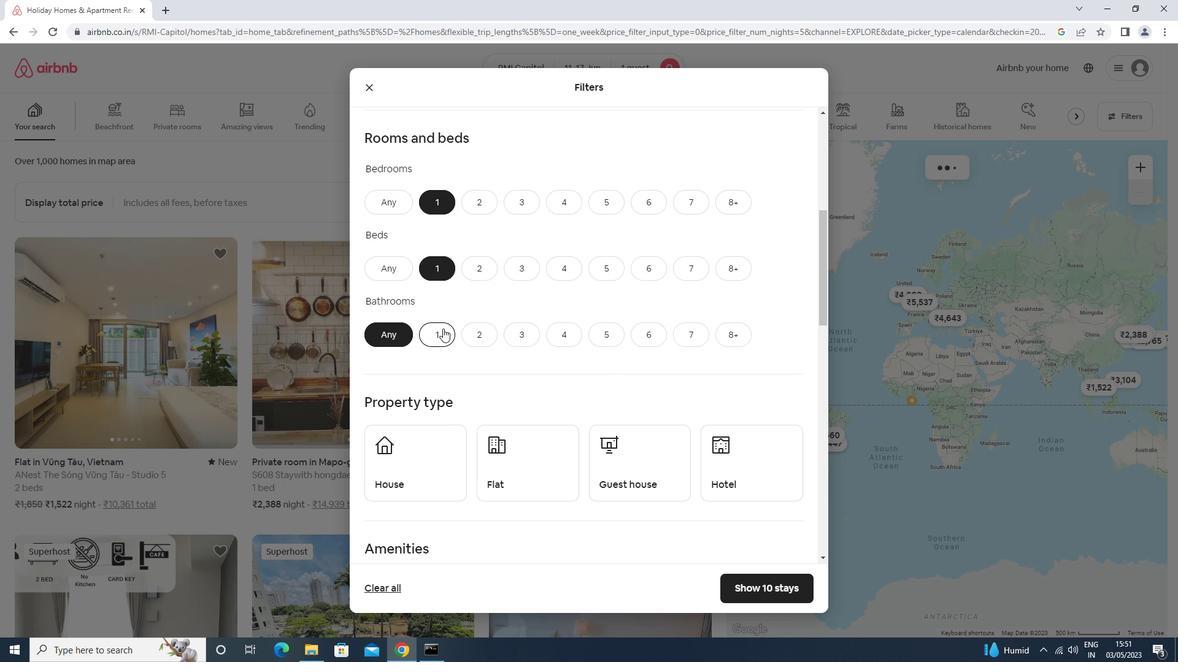 
Action: Mouse scrolled (443, 329) with delta (0, 0)
Screenshot: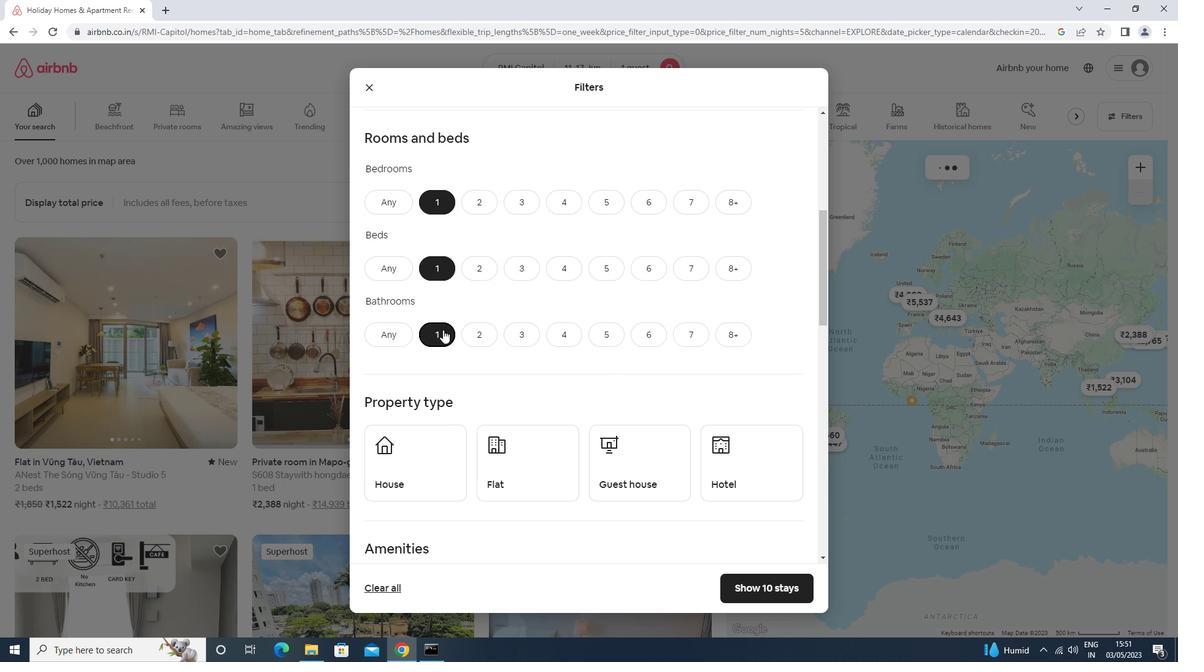 
Action: Mouse scrolled (443, 329) with delta (0, 0)
Screenshot: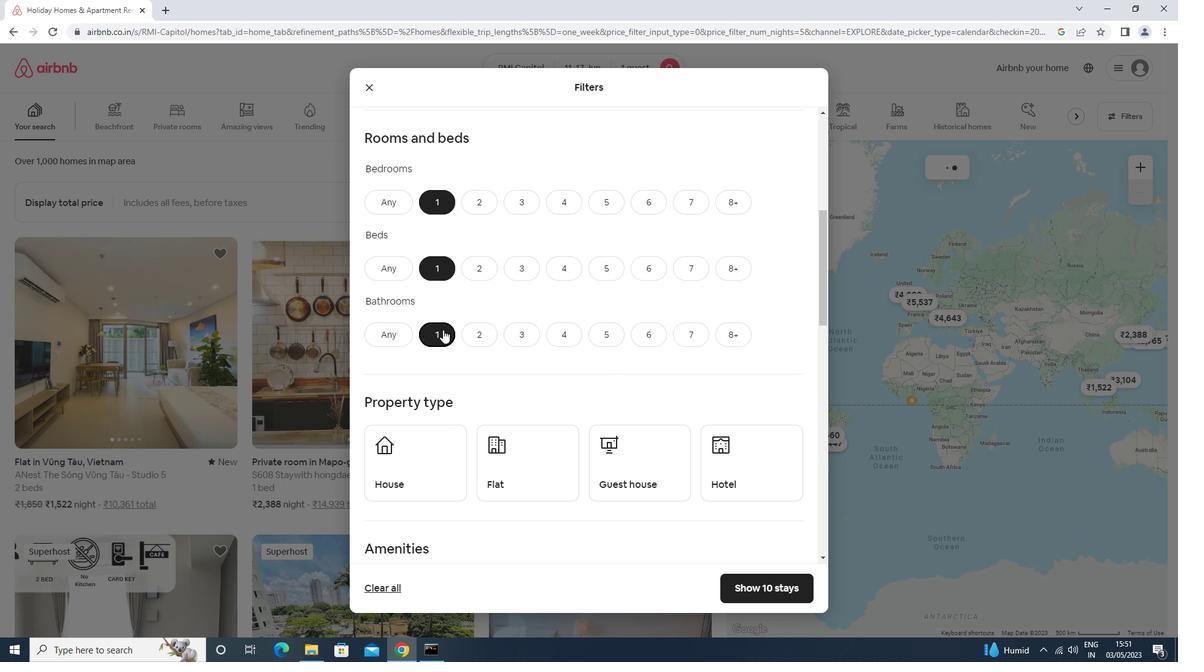 
Action: Mouse moved to (436, 336)
Screenshot: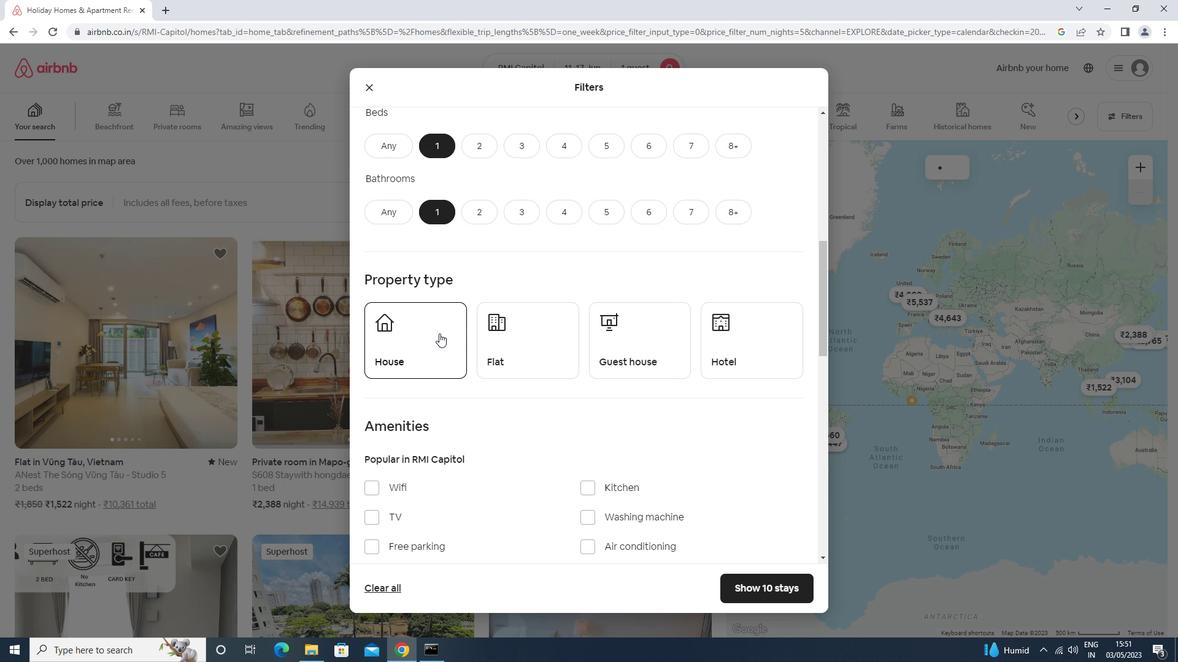 
Action: Mouse pressed left at (436, 336)
Screenshot: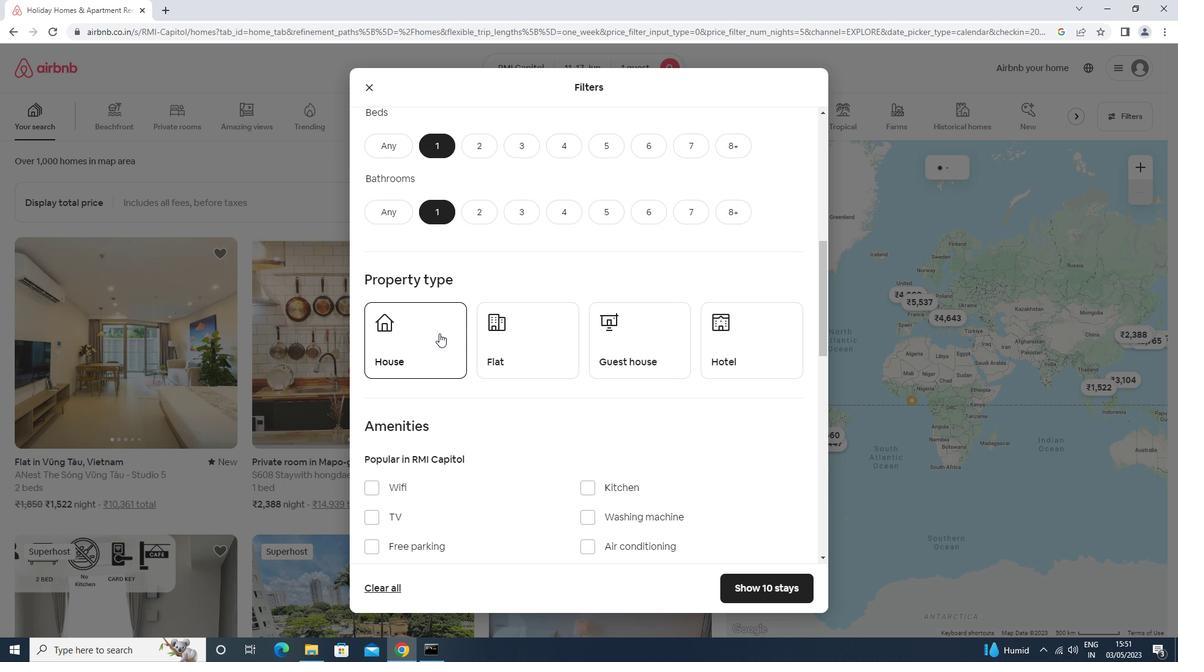 
Action: Mouse moved to (504, 340)
Screenshot: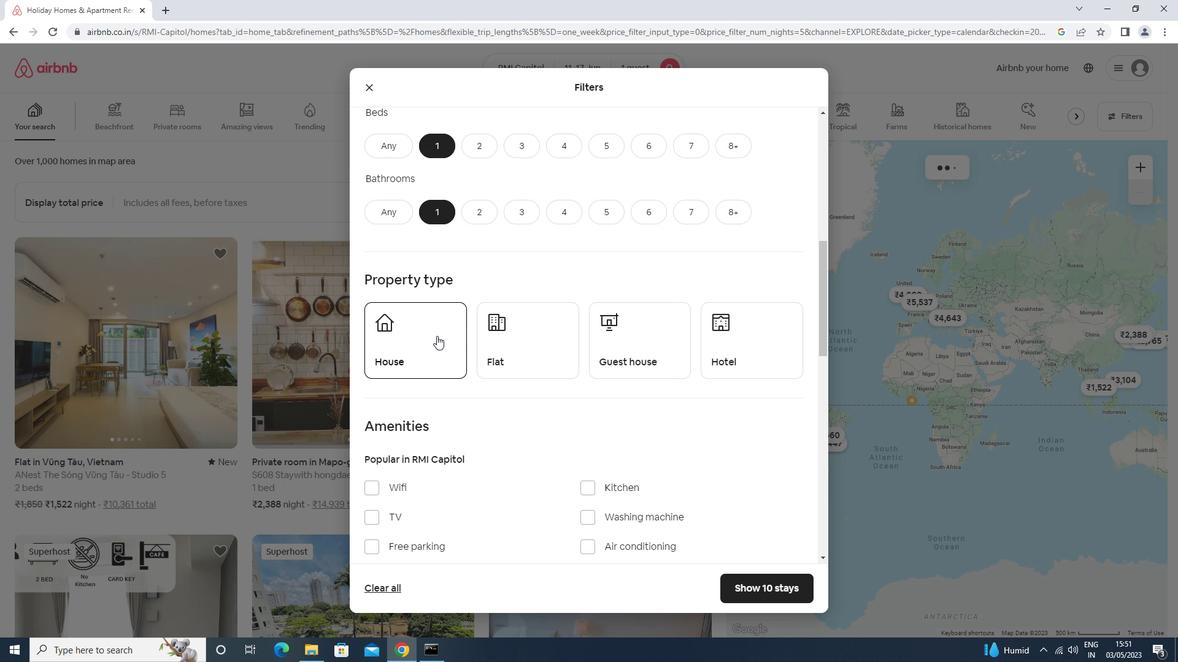 
Action: Mouse pressed left at (504, 340)
Screenshot: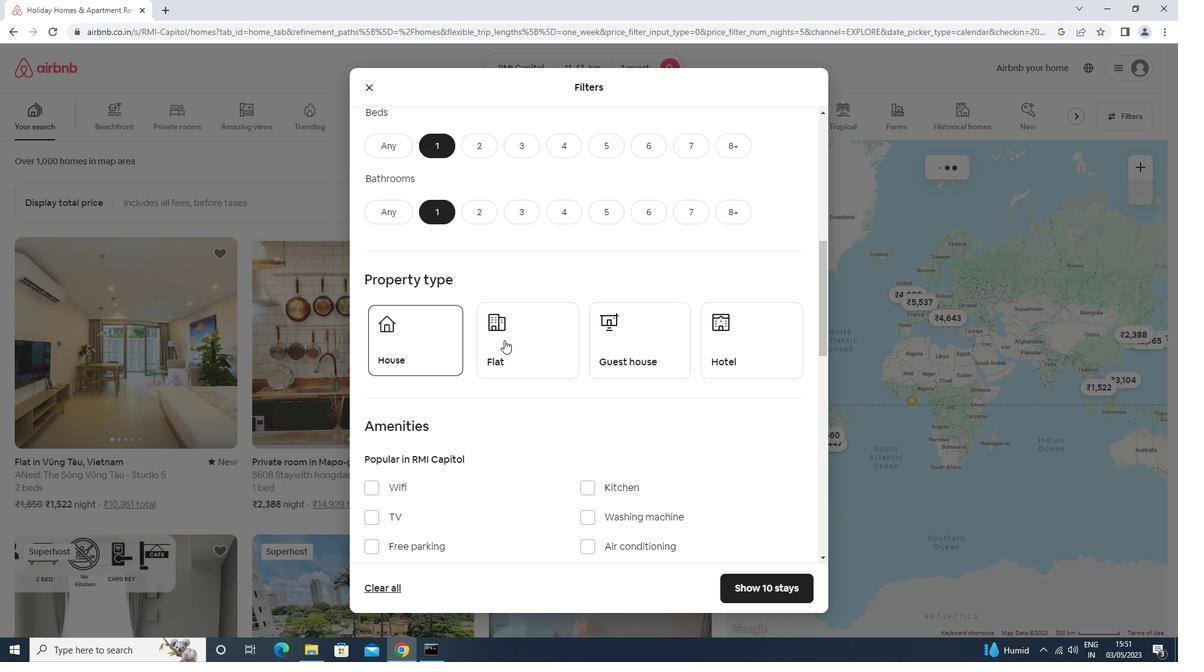 
Action: Mouse moved to (612, 340)
Screenshot: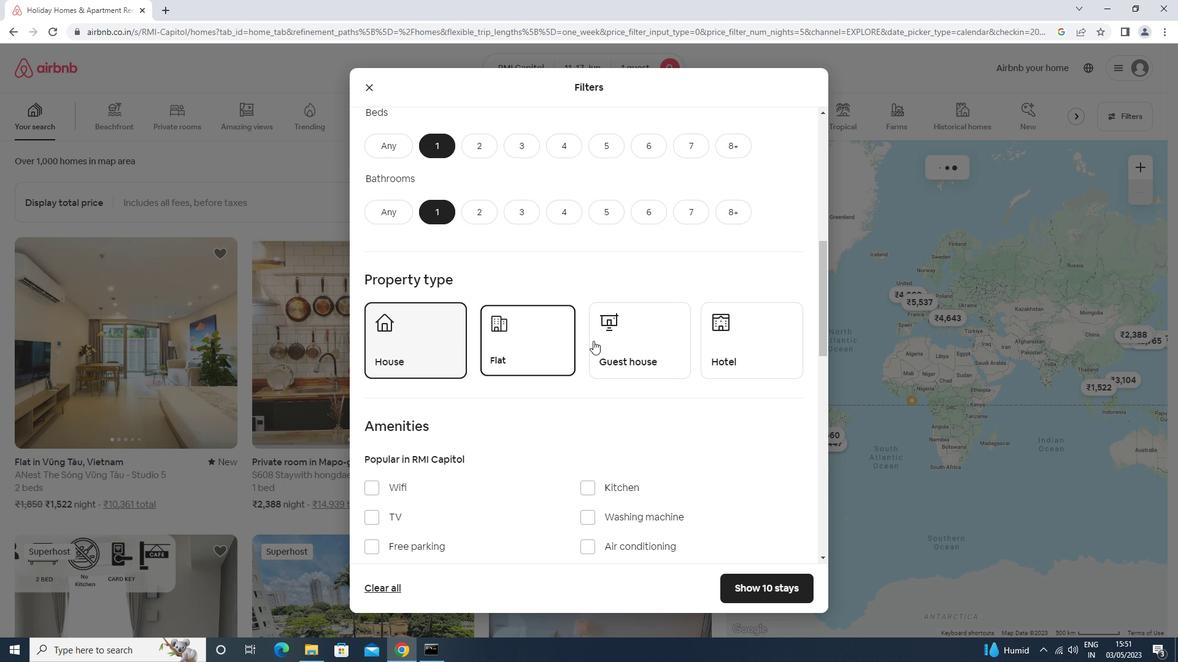 
Action: Mouse pressed left at (612, 340)
Screenshot: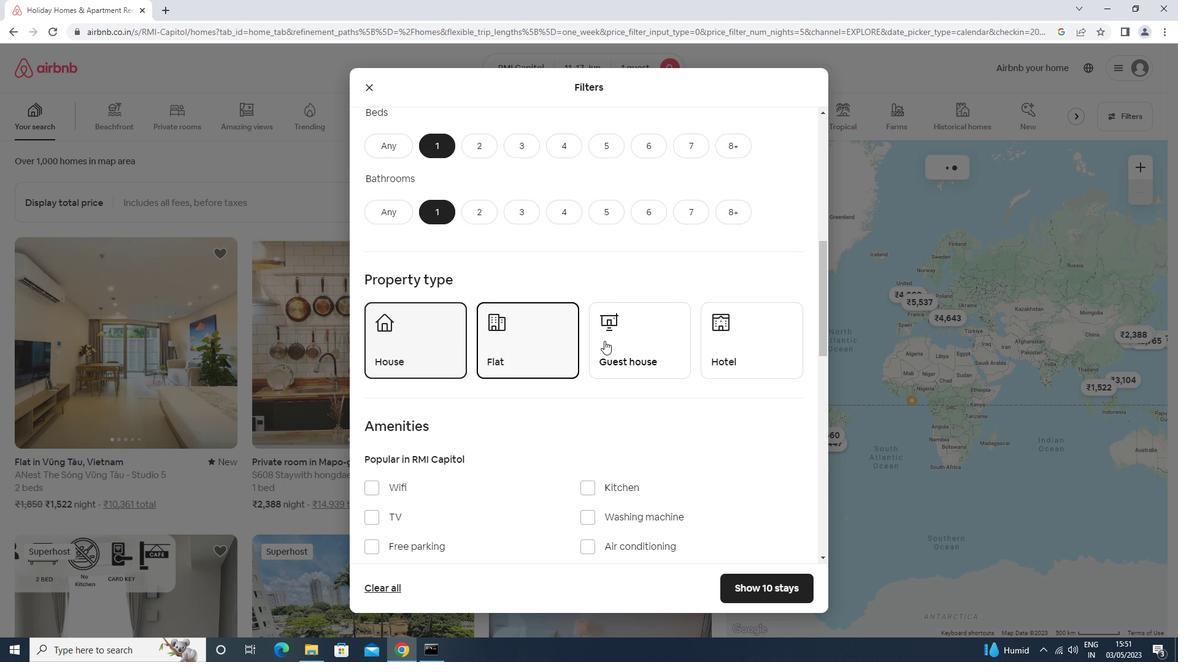 
Action: Mouse moved to (713, 339)
Screenshot: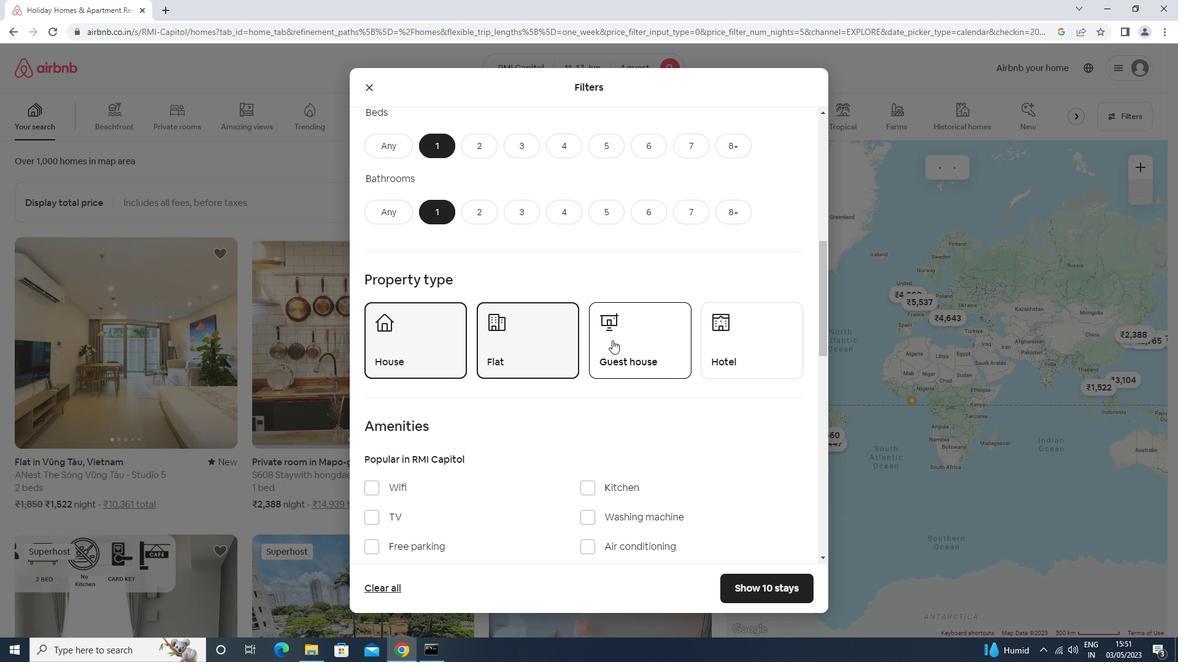 
Action: Mouse pressed left at (713, 339)
Screenshot: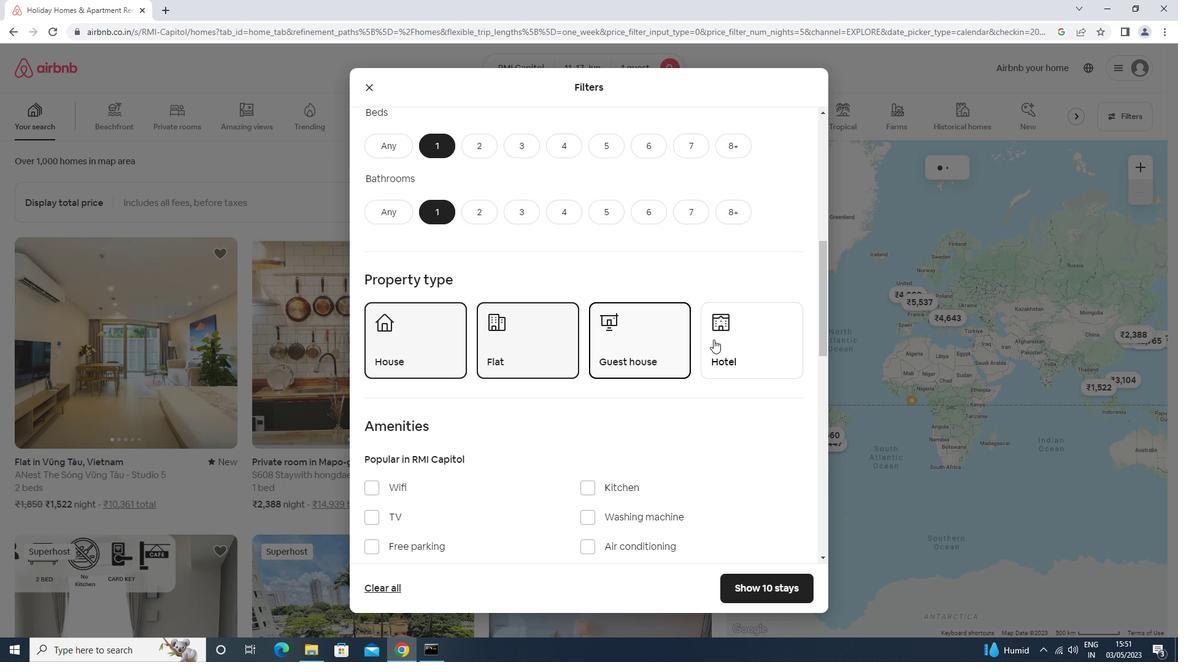 
Action: Mouse scrolled (713, 339) with delta (0, 0)
Screenshot: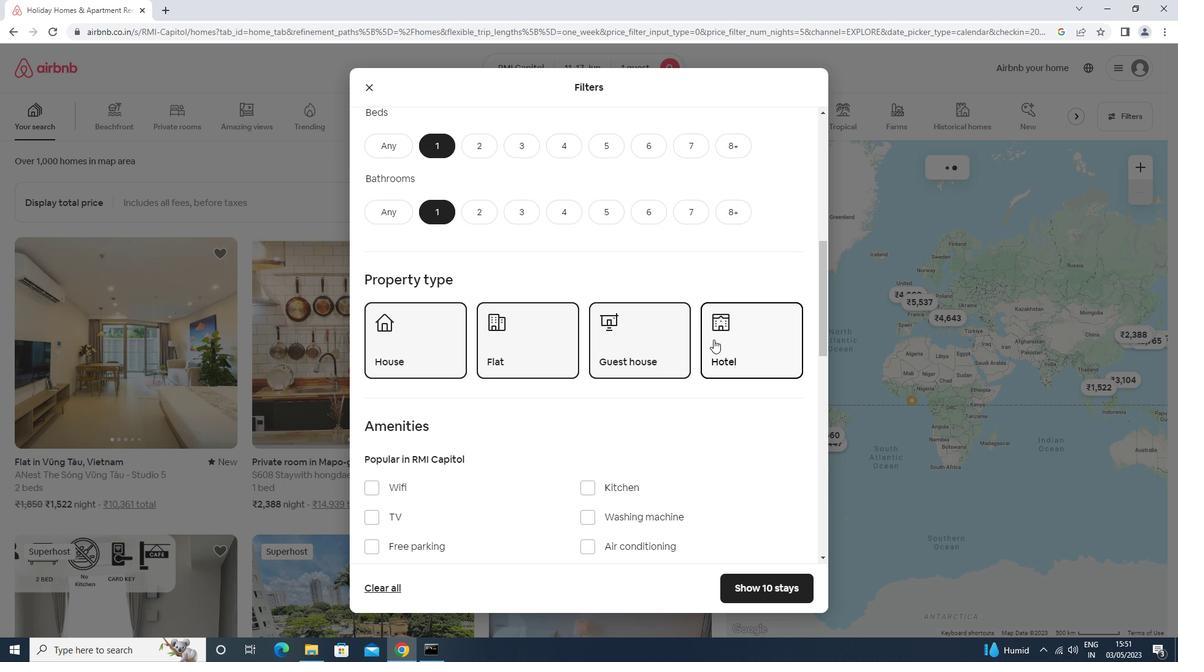
Action: Mouse scrolled (713, 339) with delta (0, 0)
Screenshot: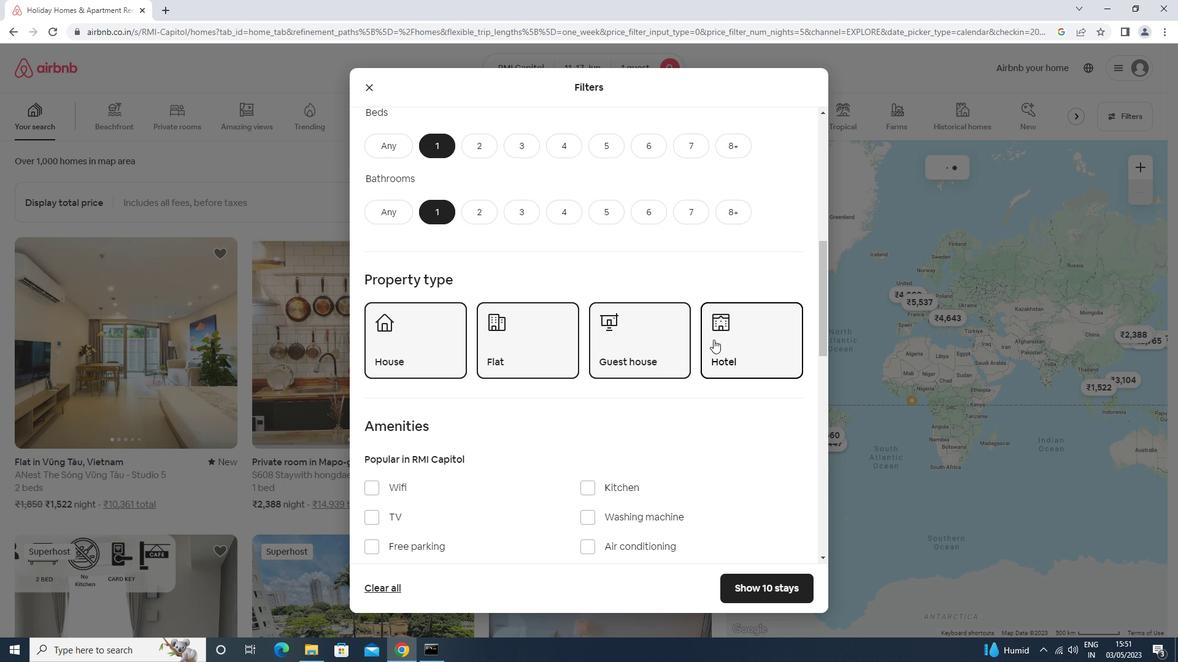 
Action: Mouse scrolled (713, 339) with delta (0, 0)
Screenshot: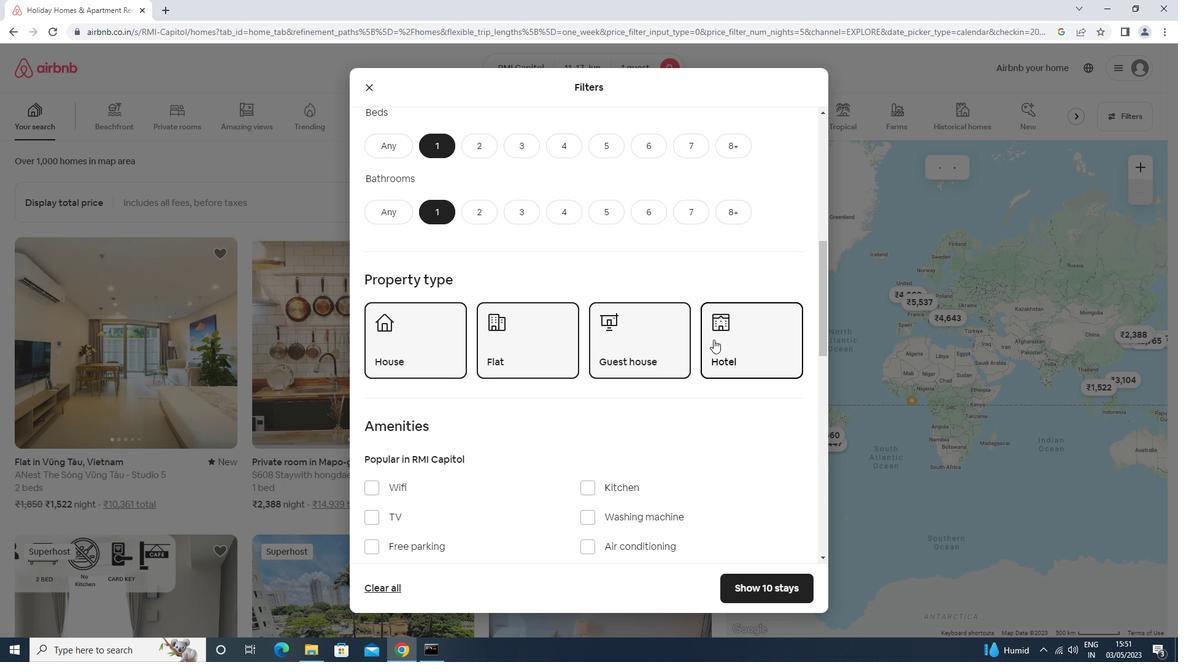 
Action: Mouse scrolled (713, 339) with delta (0, 0)
Screenshot: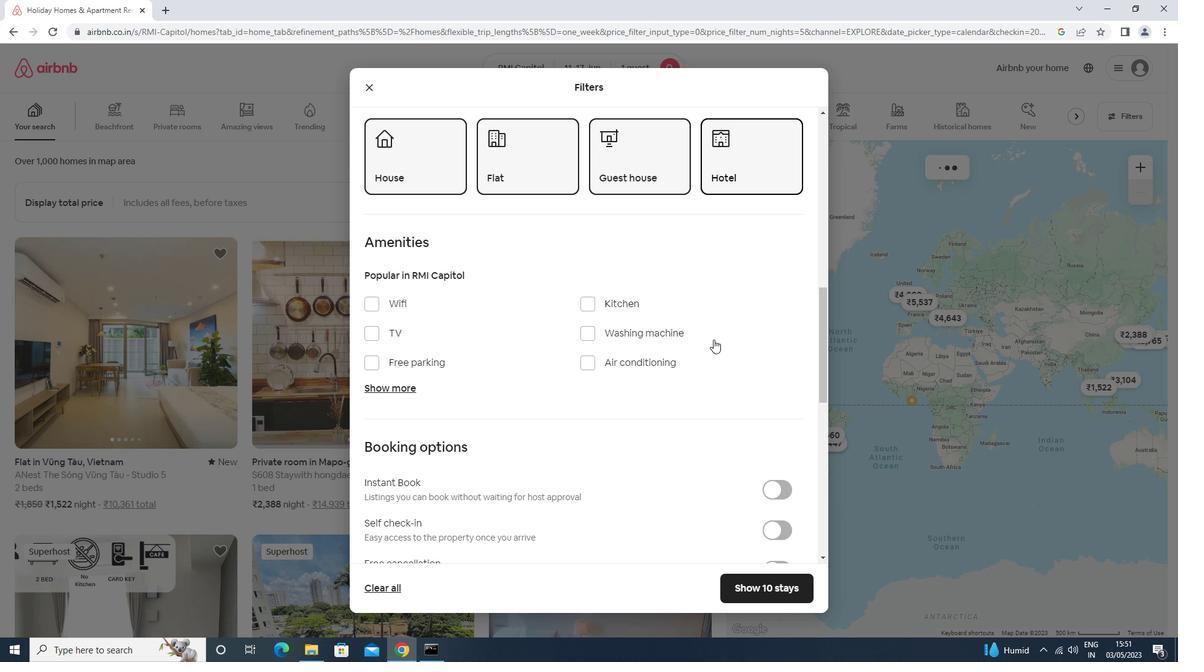 
Action: Mouse moved to (713, 339)
Screenshot: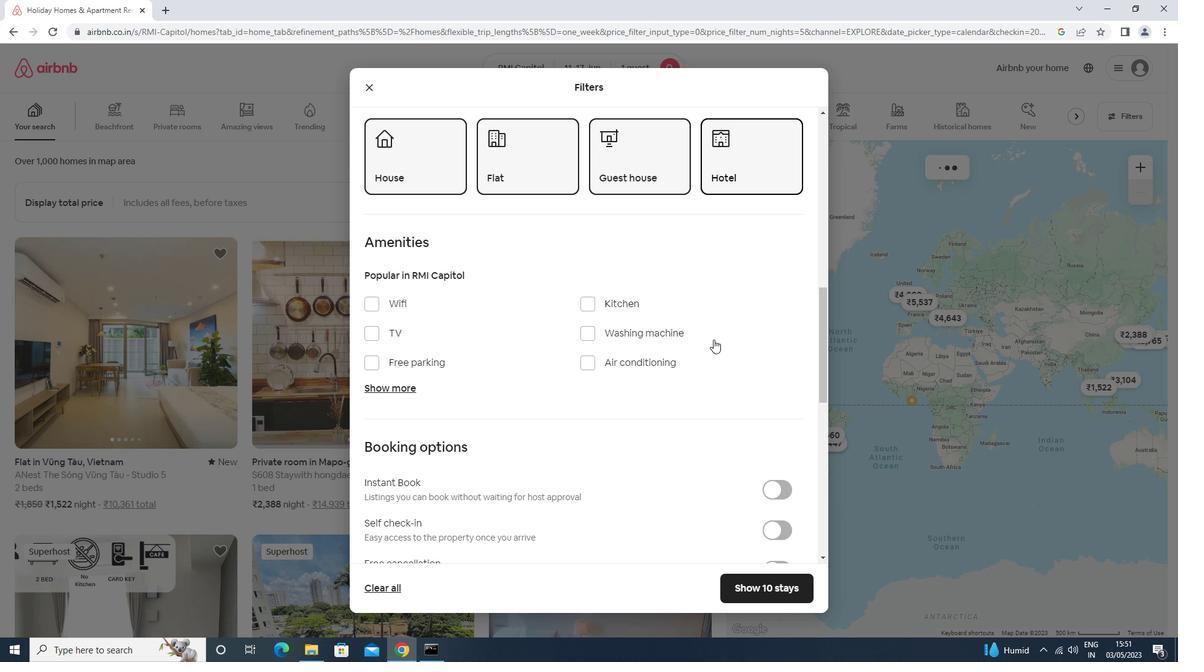 
Action: Mouse scrolled (713, 339) with delta (0, 0)
Screenshot: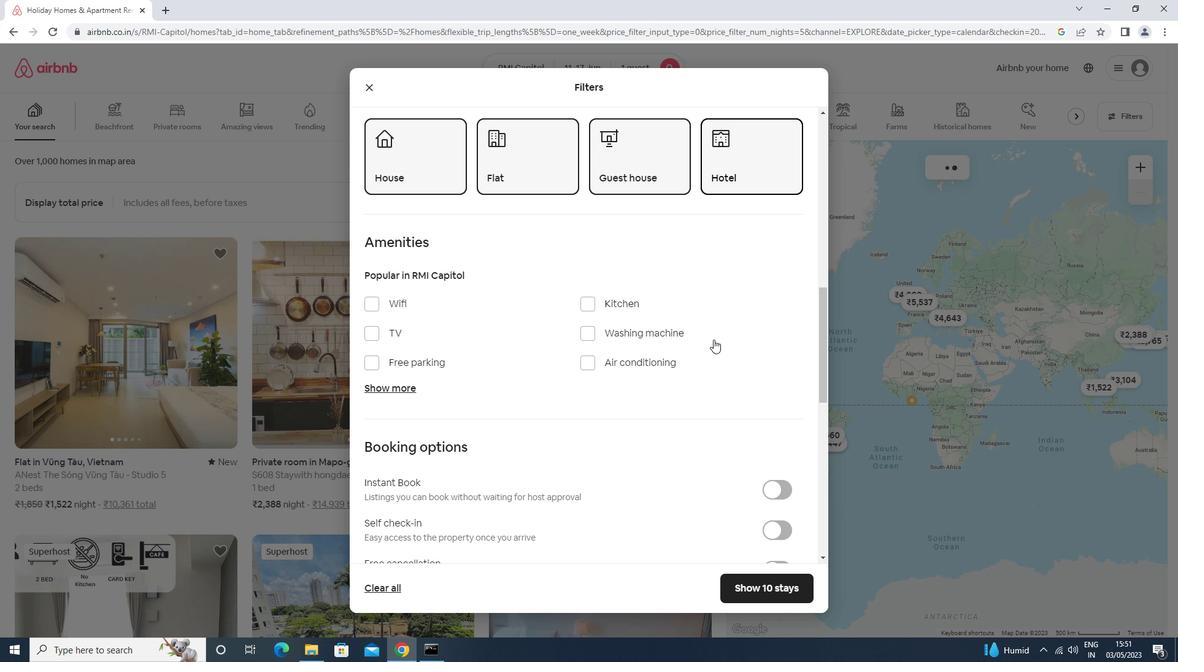 
Action: Mouse scrolled (713, 339) with delta (0, 0)
Screenshot: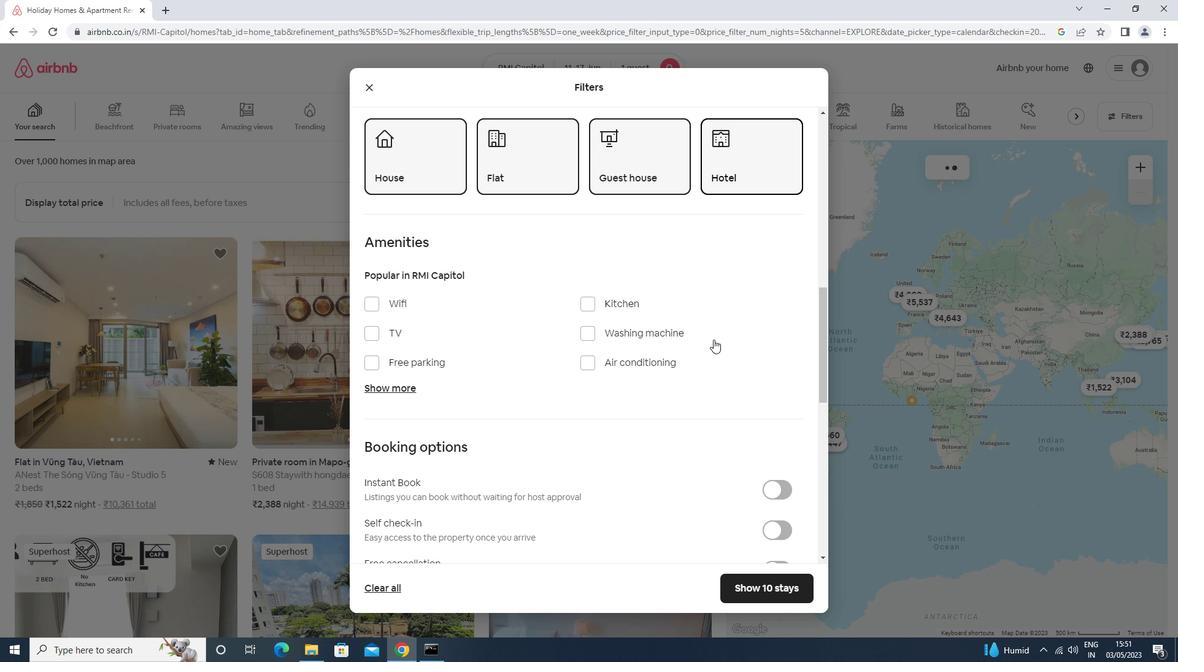 
Action: Mouse moved to (783, 347)
Screenshot: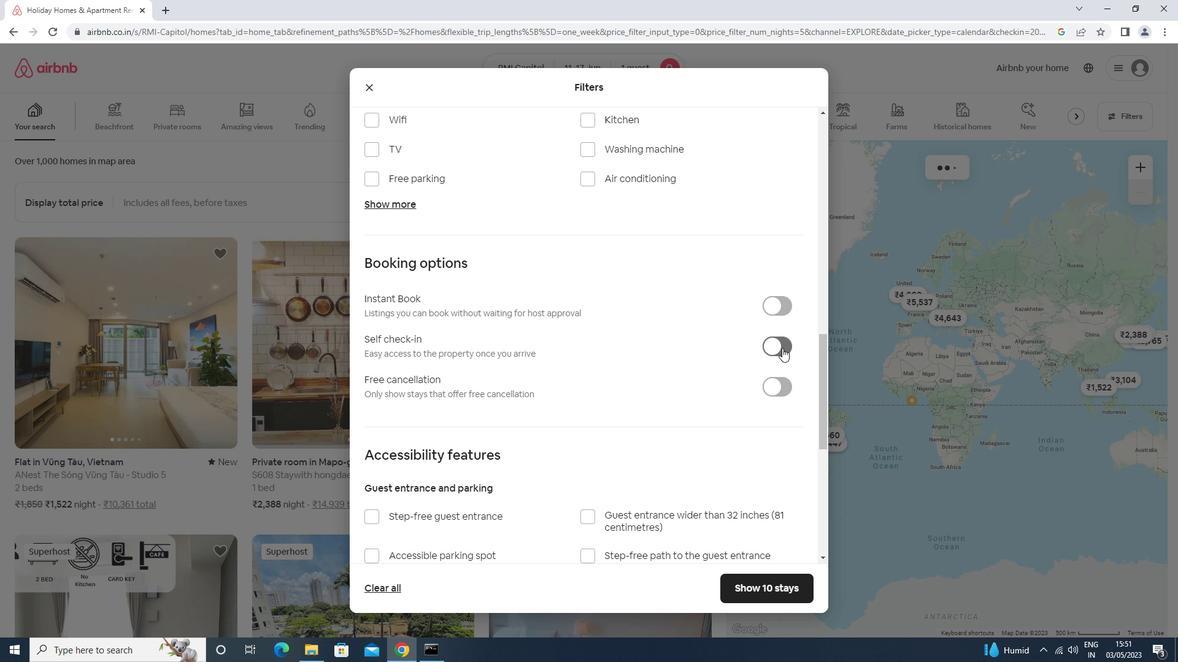 
Action: Mouse pressed left at (783, 347)
Screenshot: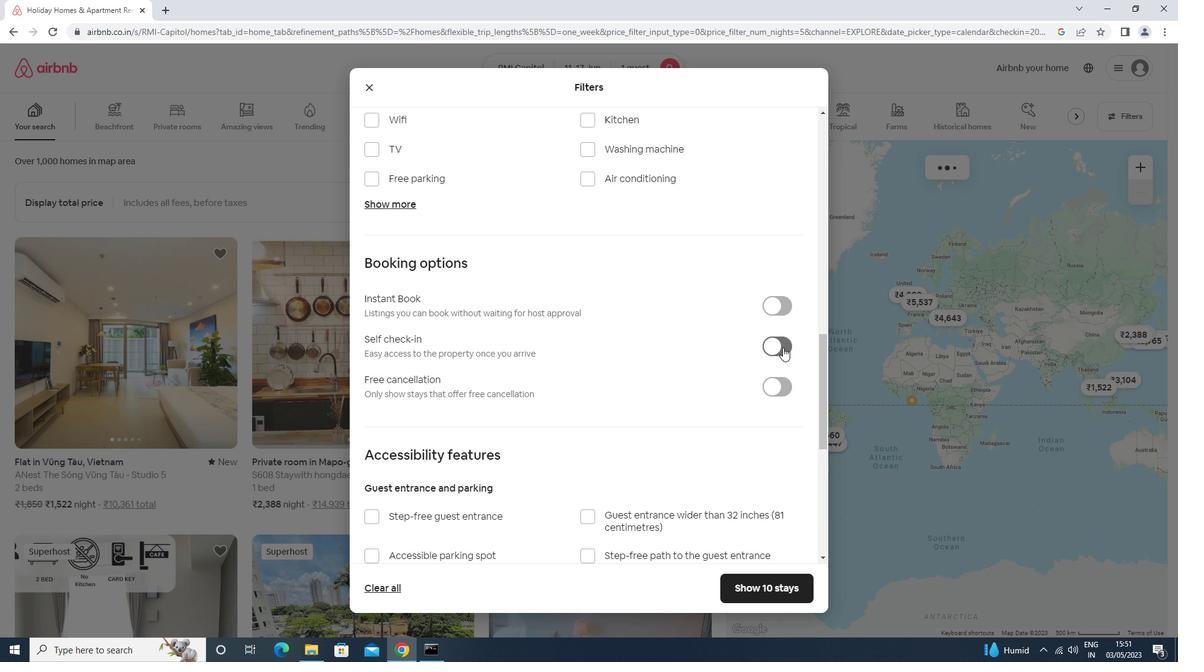 
Action: Mouse moved to (763, 366)
Screenshot: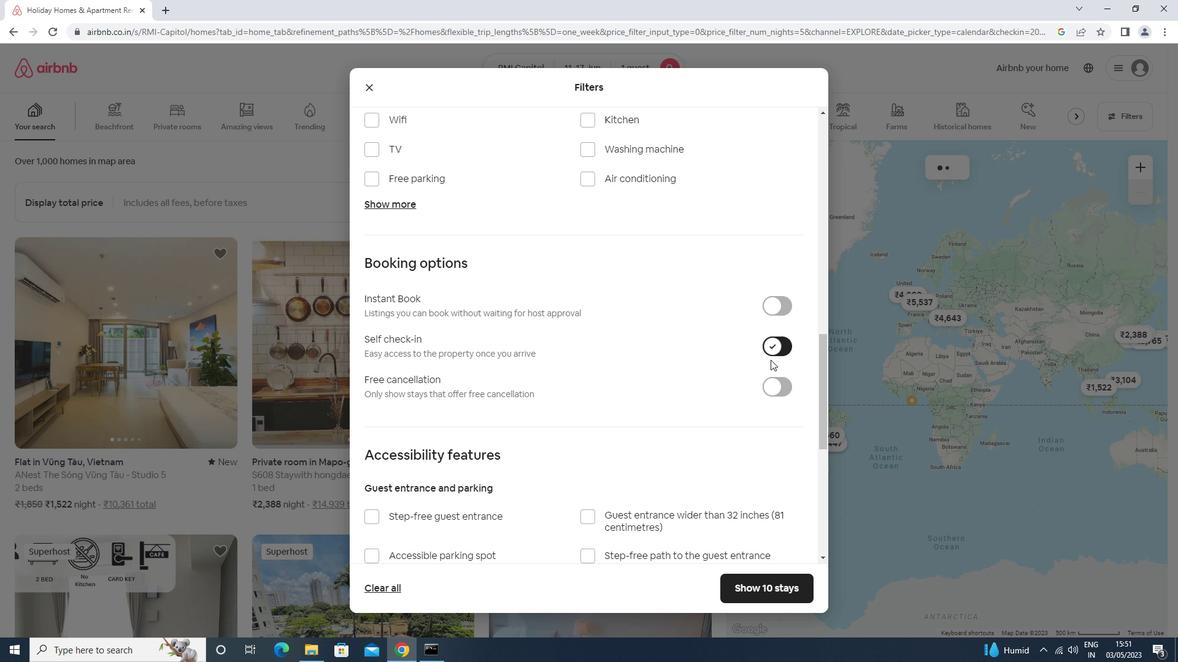 
Action: Mouse scrolled (763, 366) with delta (0, 0)
Screenshot: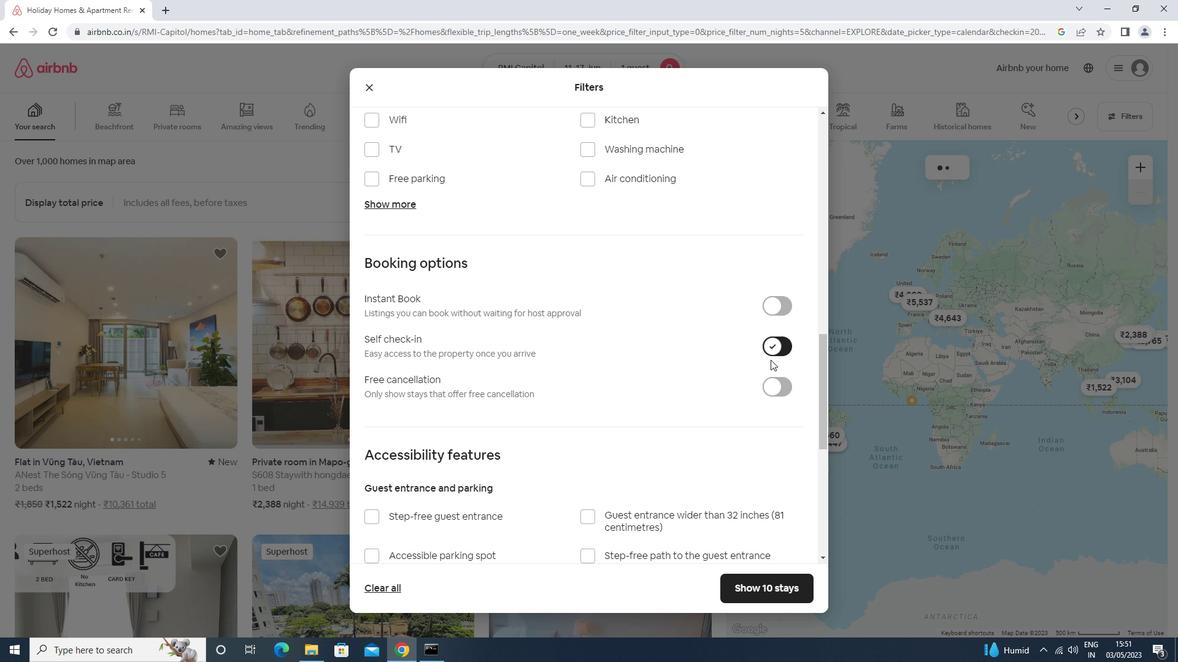 
Action: Mouse moved to (762, 369)
Screenshot: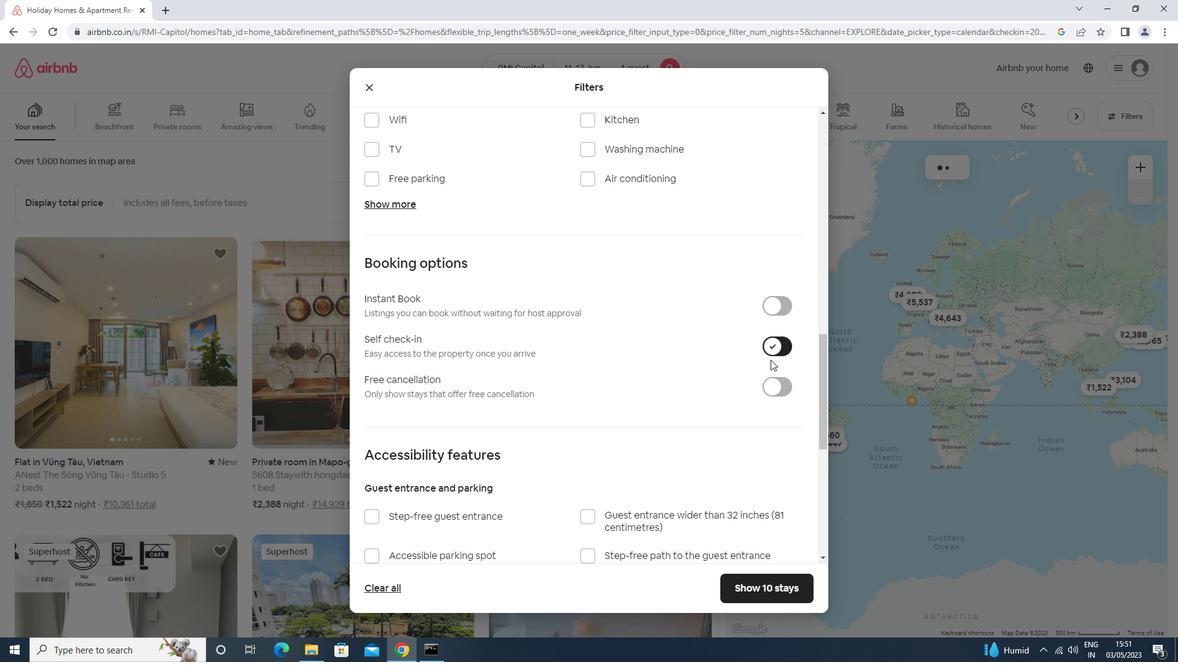 
Action: Mouse scrolled (762, 368) with delta (0, 0)
Screenshot: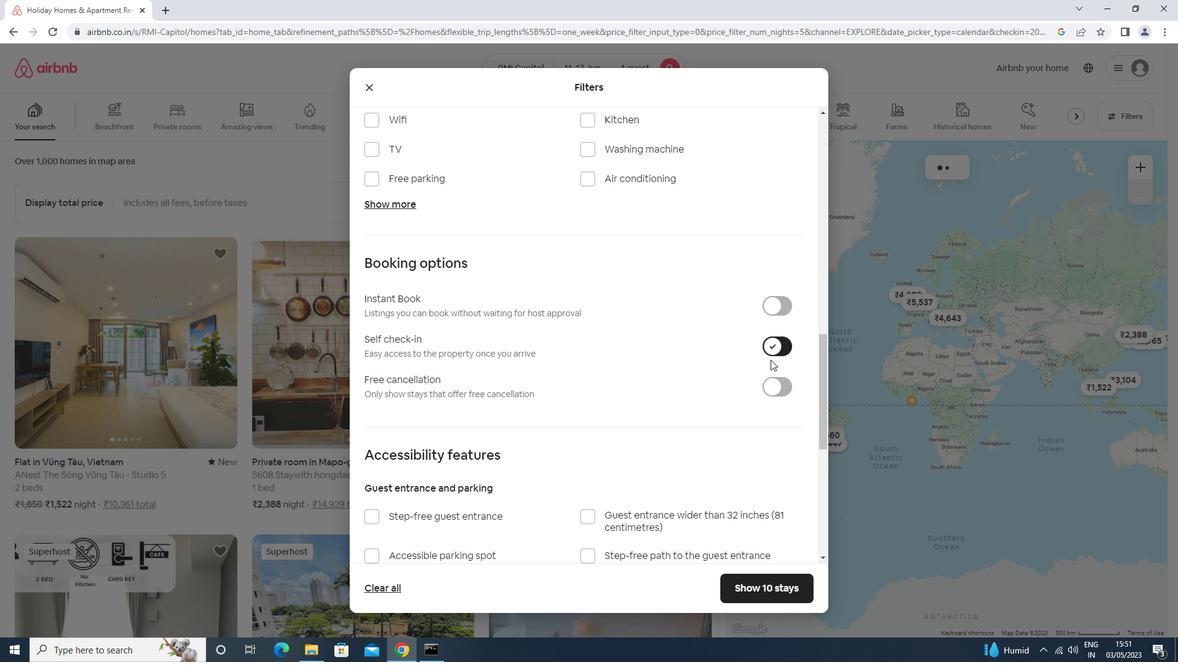 
Action: Mouse moved to (762, 369)
Screenshot: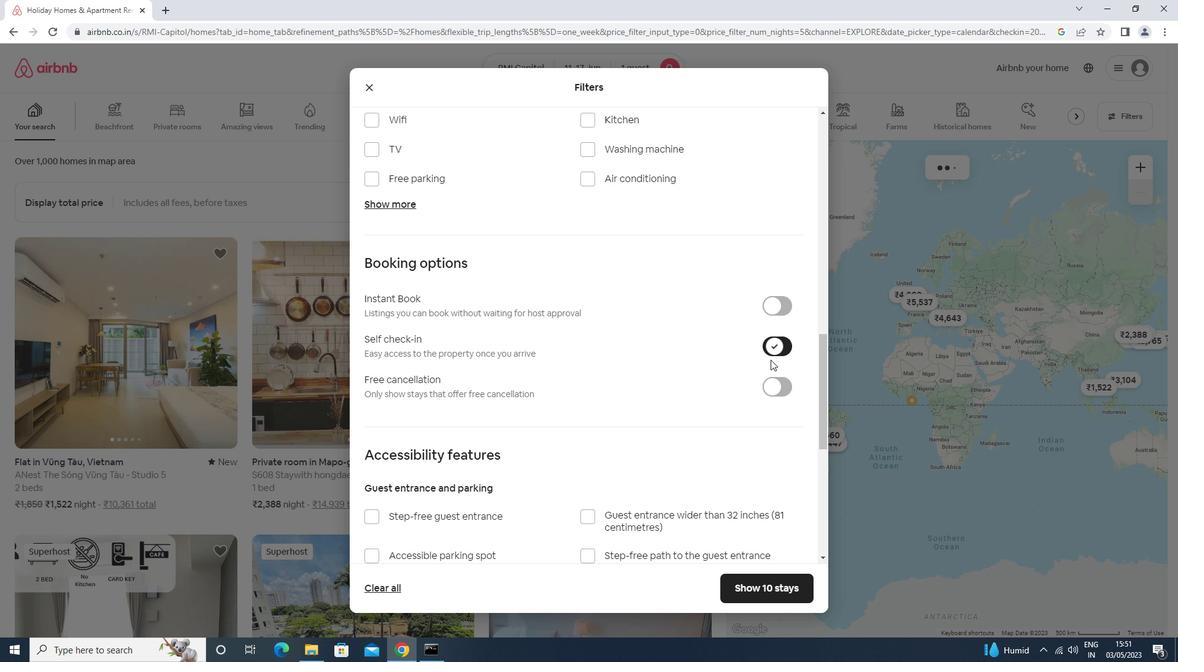 
Action: Mouse scrolled (762, 369) with delta (0, 0)
Screenshot: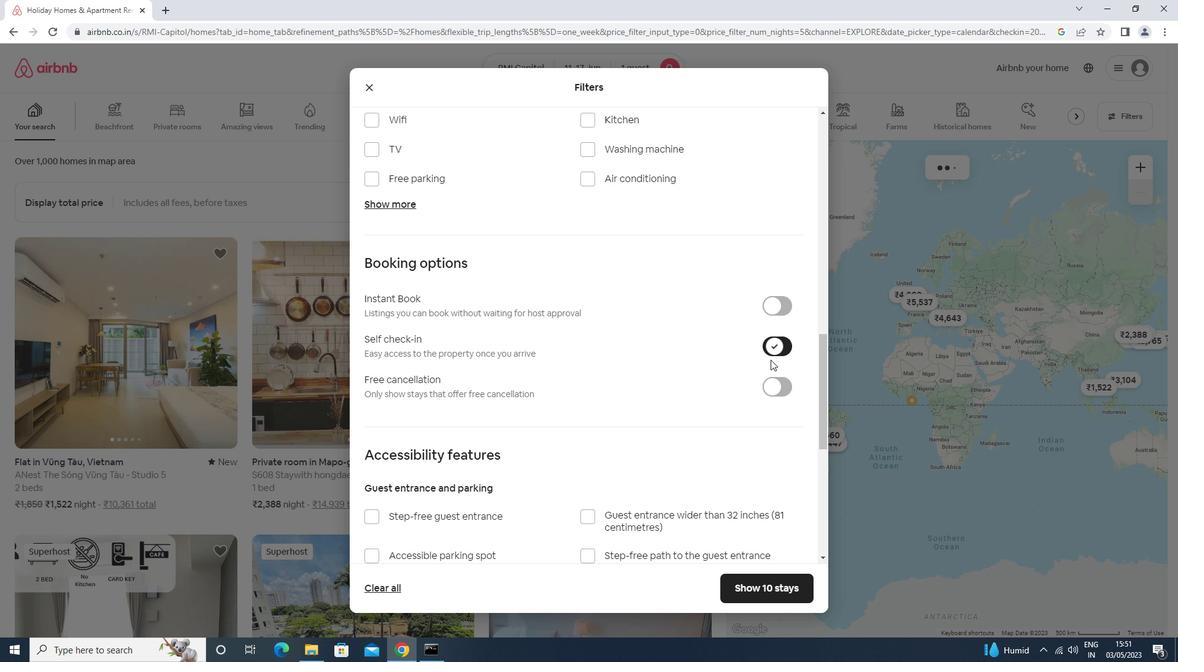 
Action: Mouse moved to (761, 369)
Screenshot: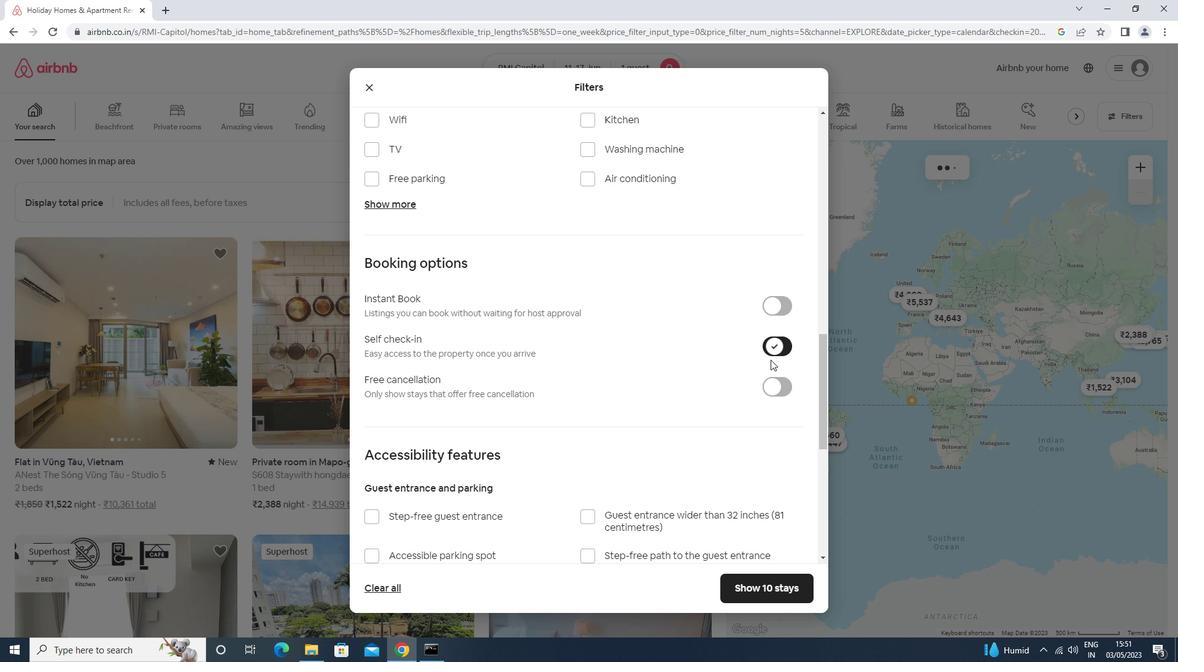 
Action: Mouse scrolled (761, 368) with delta (0, -1)
Screenshot: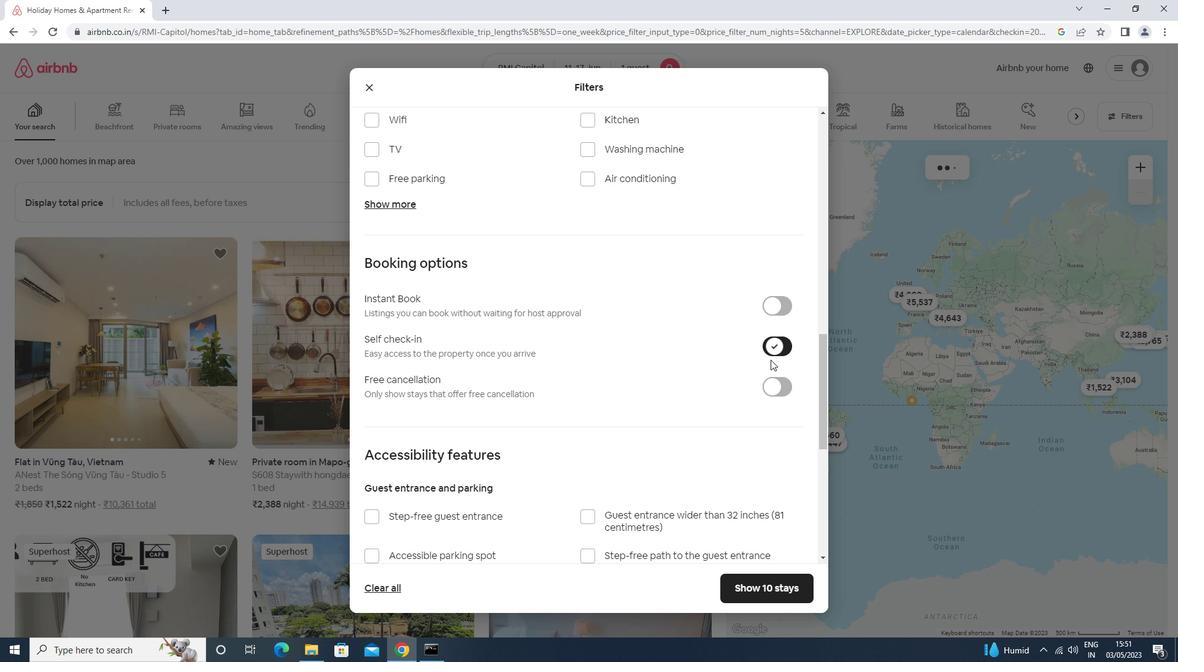 
Action: Mouse scrolled (761, 369) with delta (0, 0)
Screenshot: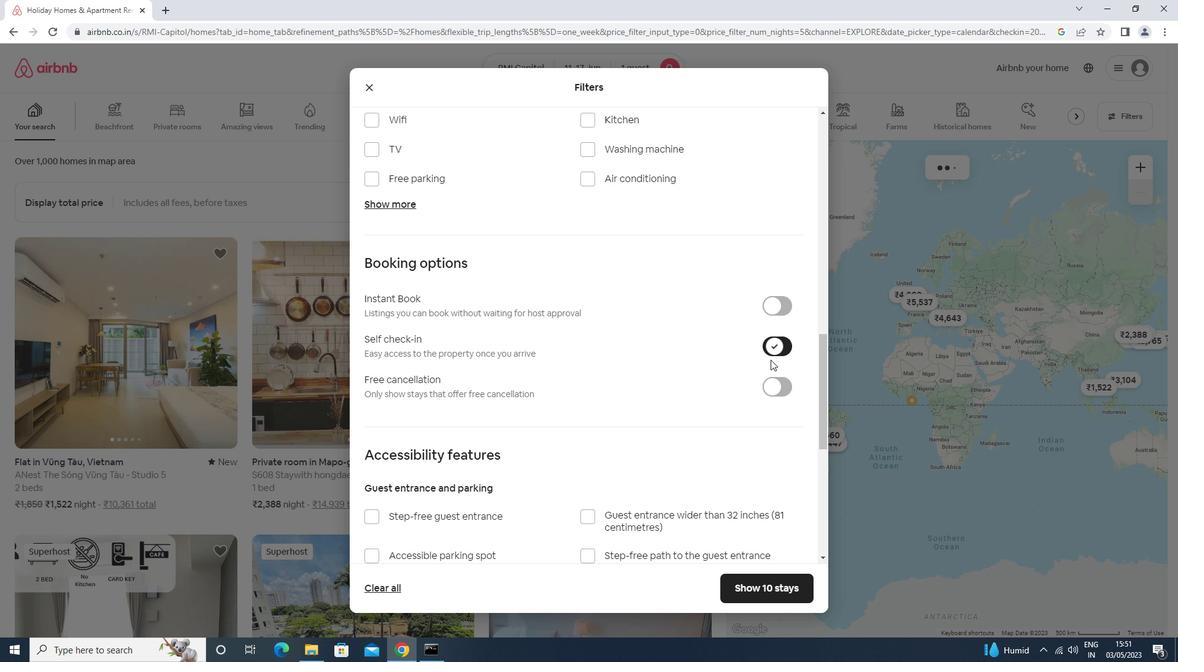 
Action: Mouse moved to (760, 371)
Screenshot: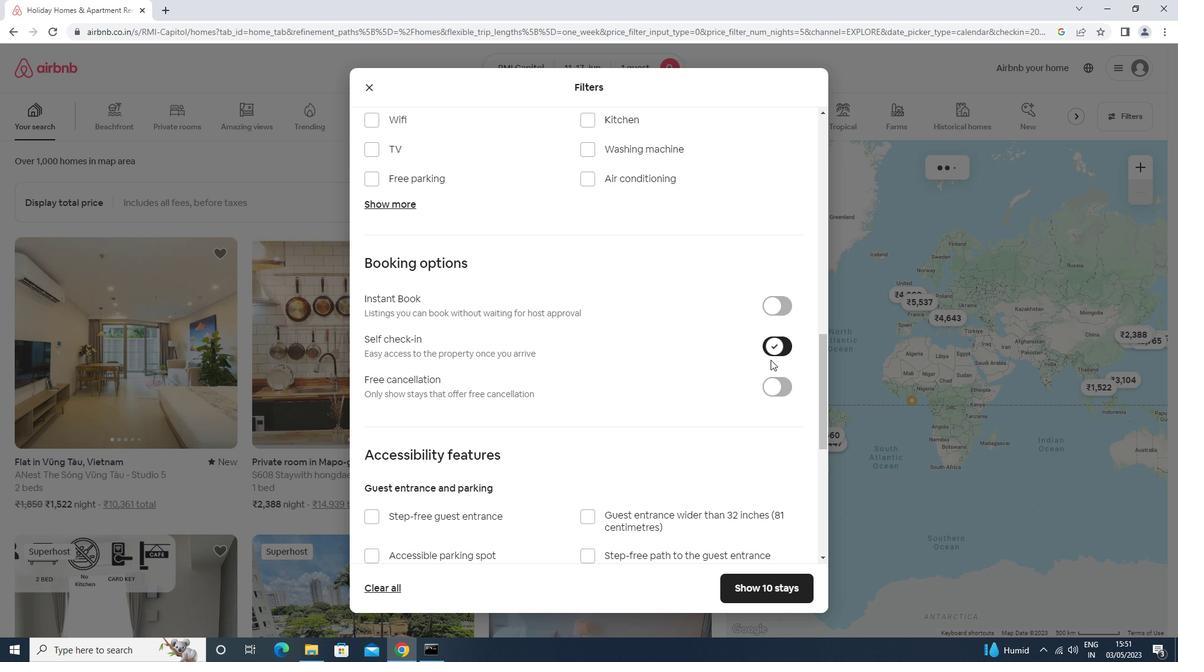 
Action: Mouse scrolled (760, 370) with delta (0, 0)
Screenshot: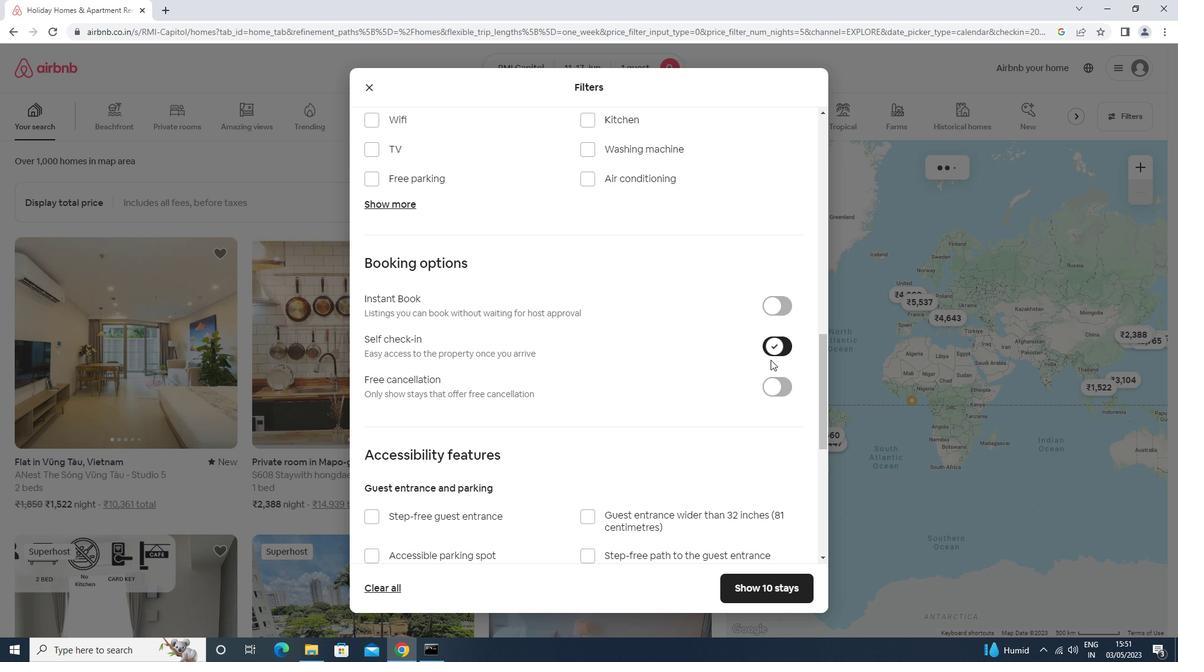 
Action: Mouse moved to (754, 376)
Screenshot: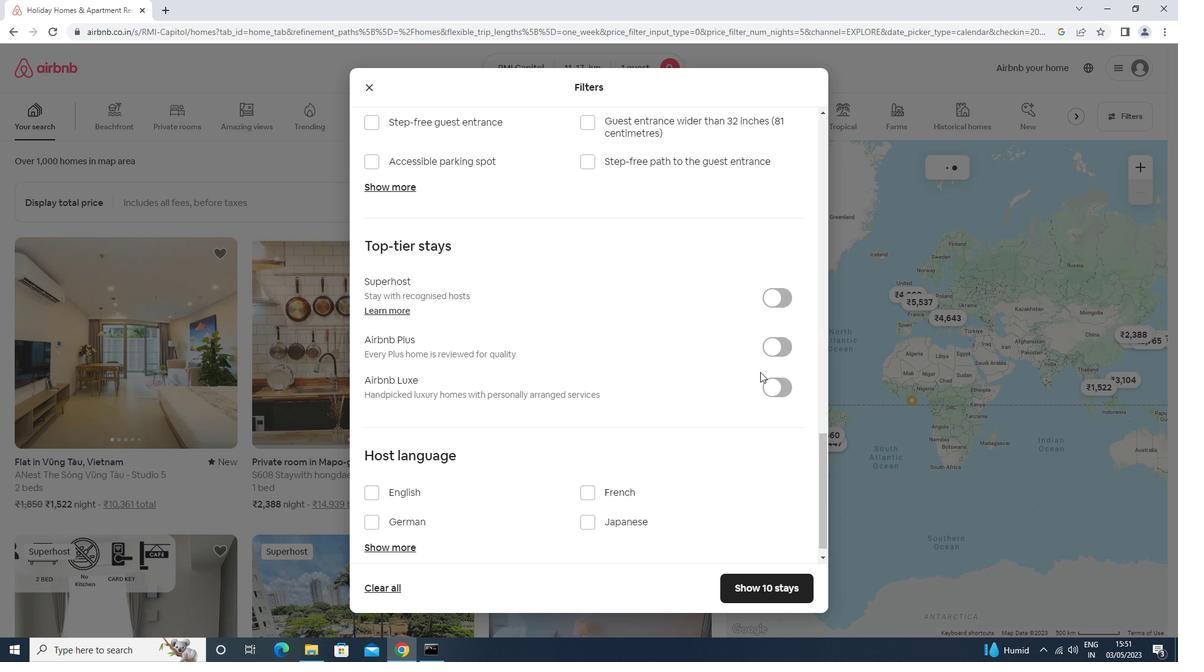 
Action: Mouse scrolled (754, 376) with delta (0, 0)
Screenshot: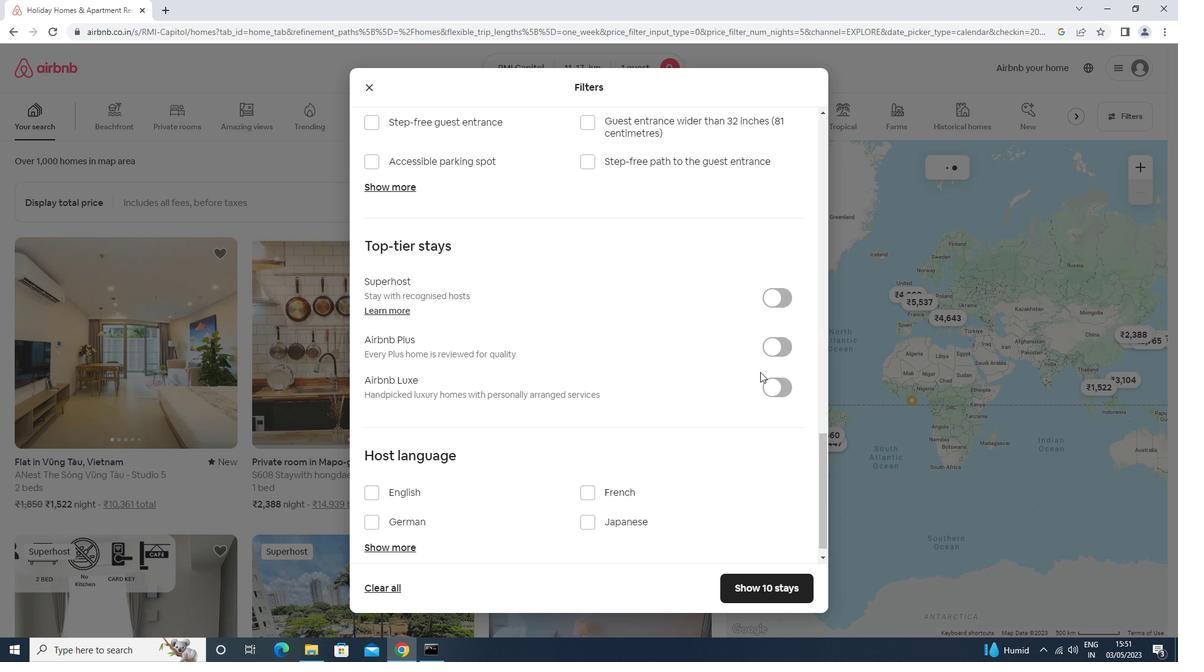 
Action: Mouse moved to (750, 378)
Screenshot: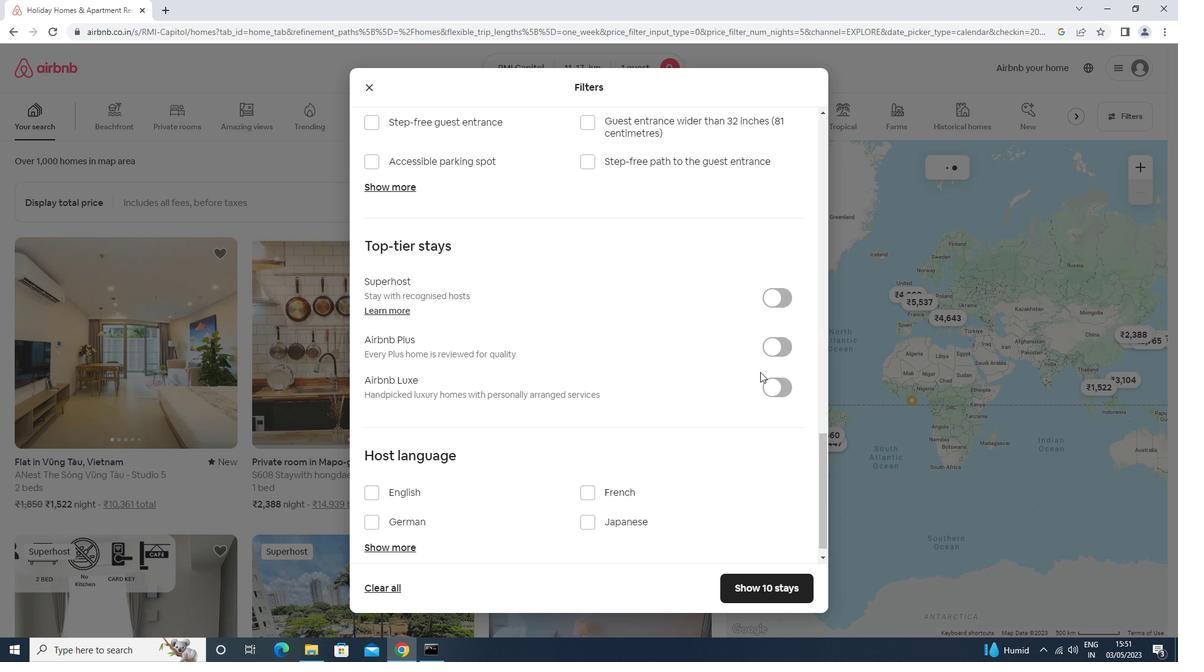 
Action: Mouse scrolled (750, 377) with delta (0, 0)
Screenshot: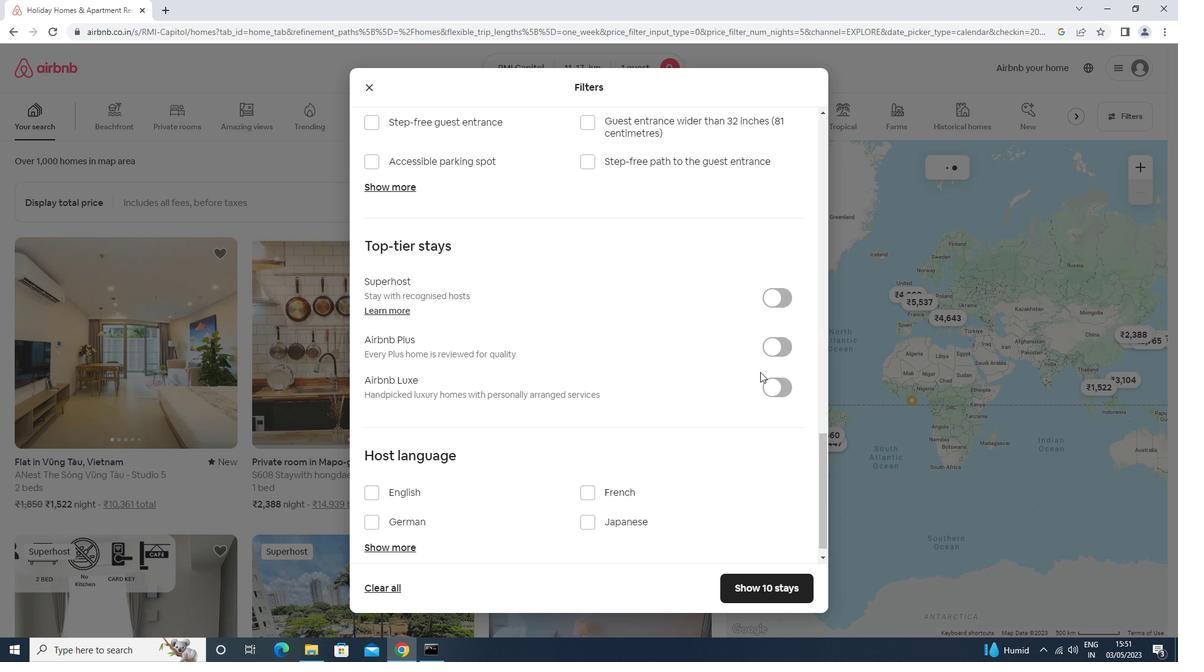 
Action: Mouse moved to (748, 379)
Screenshot: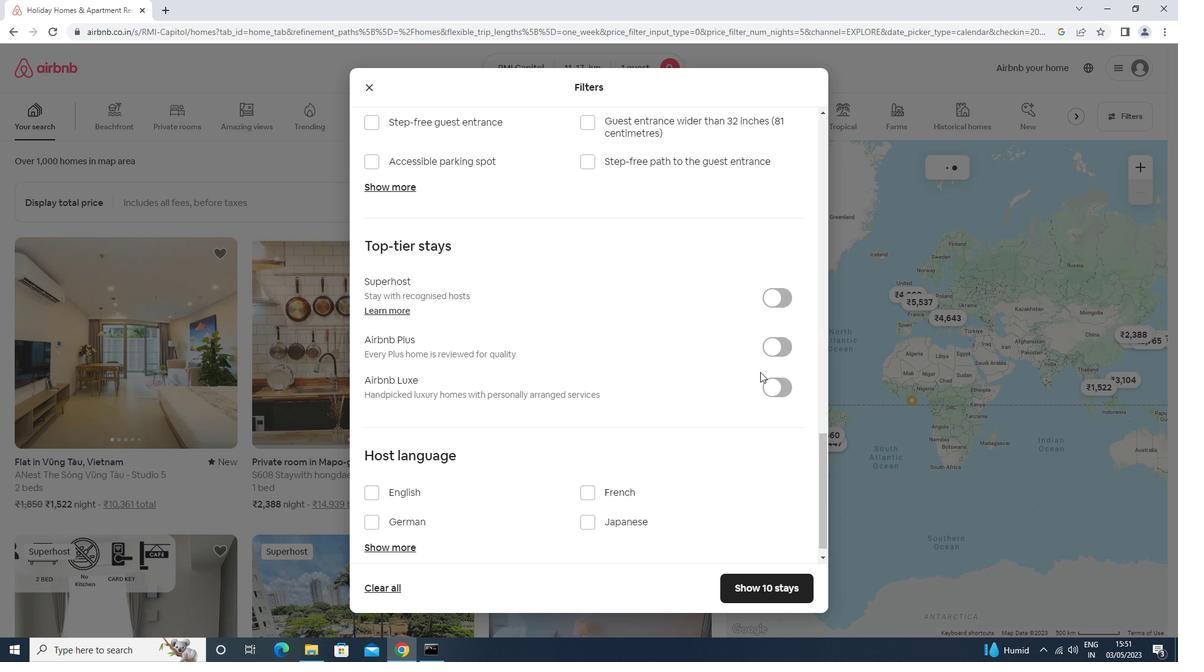 
Action: Mouse scrolled (748, 378) with delta (0, 0)
Screenshot: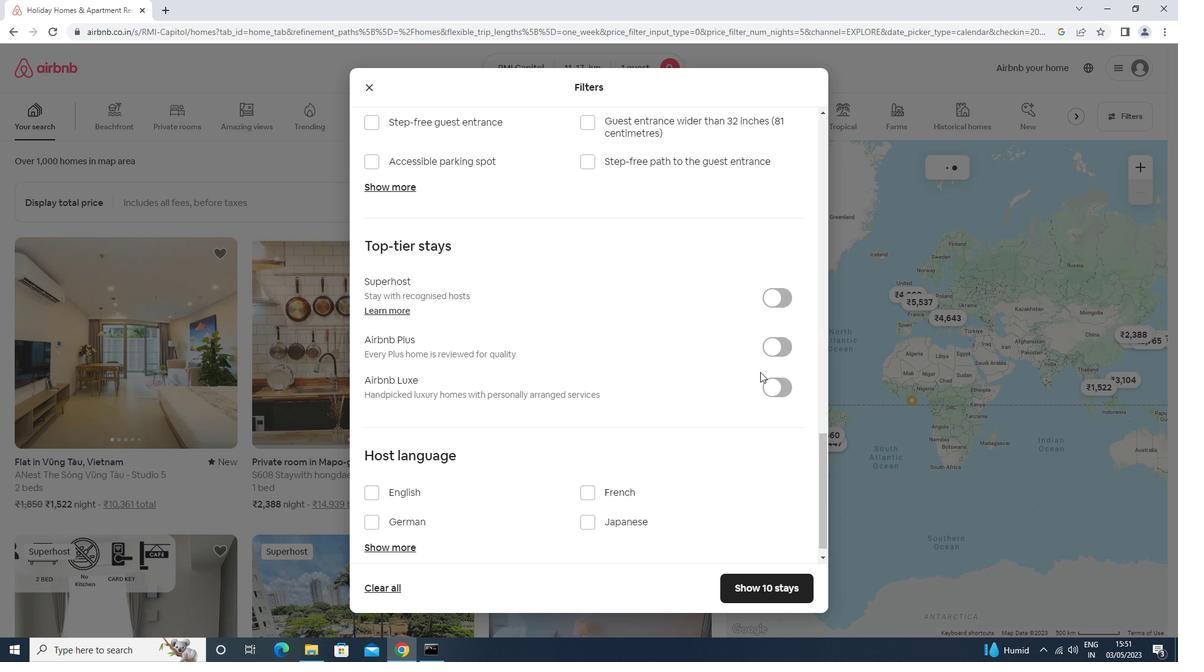 
Action: Mouse moved to (747, 379)
Screenshot: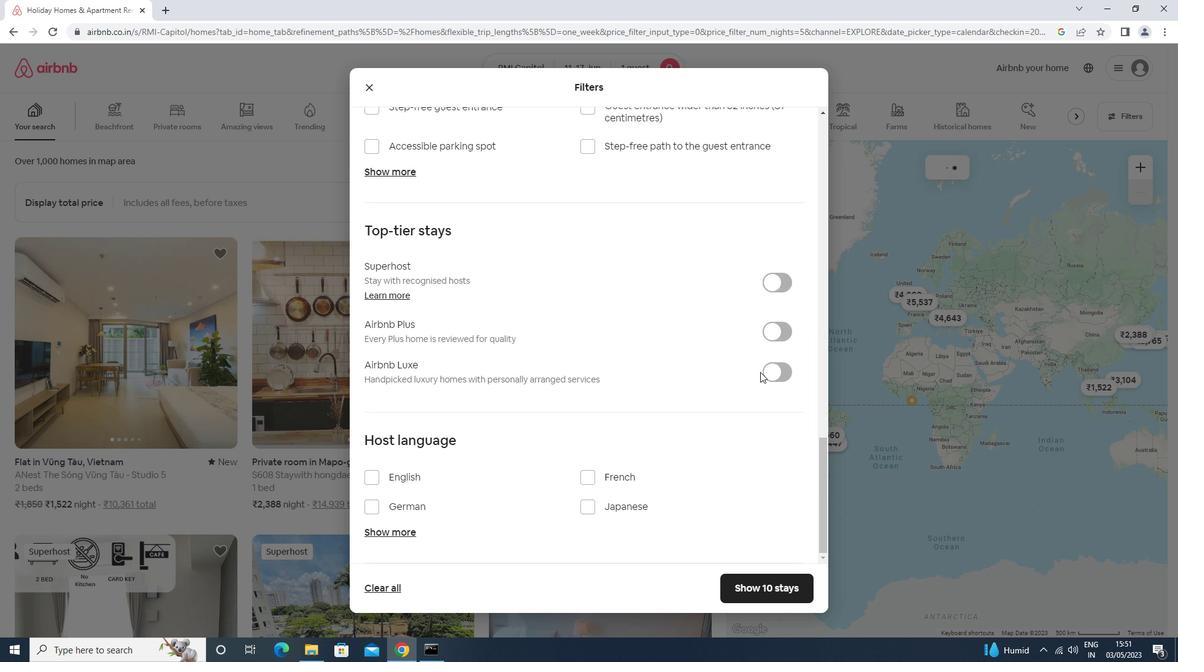 
Action: Mouse scrolled (747, 378) with delta (0, 0)
Screenshot: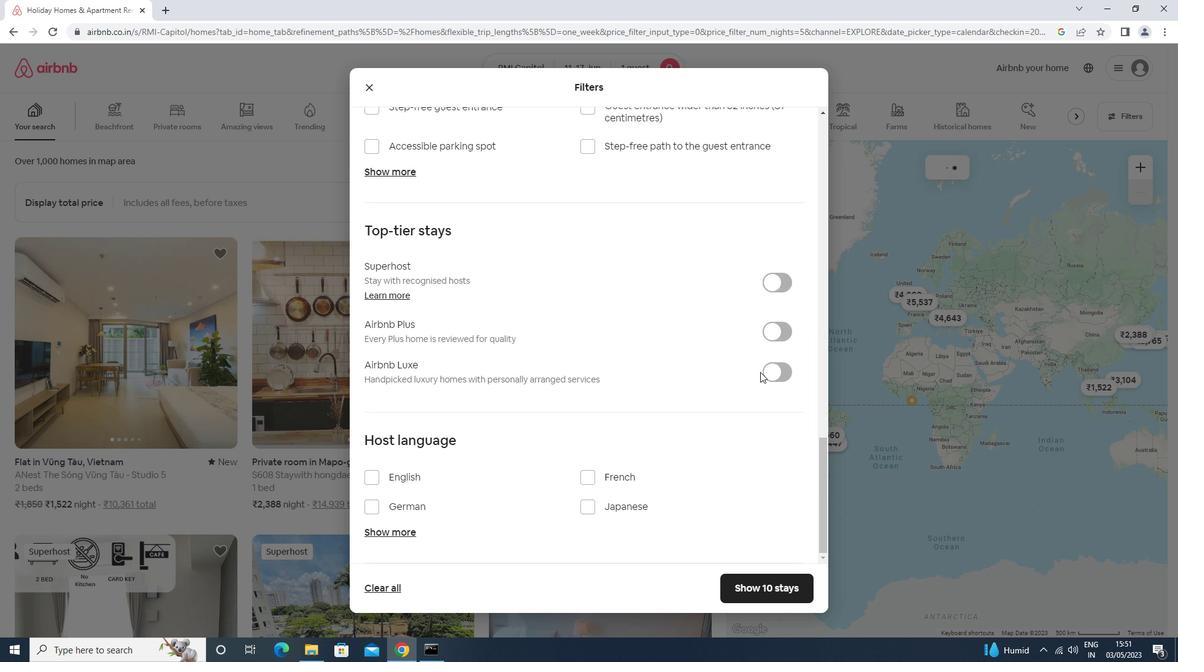 
Action: Mouse moved to (746, 379)
Screenshot: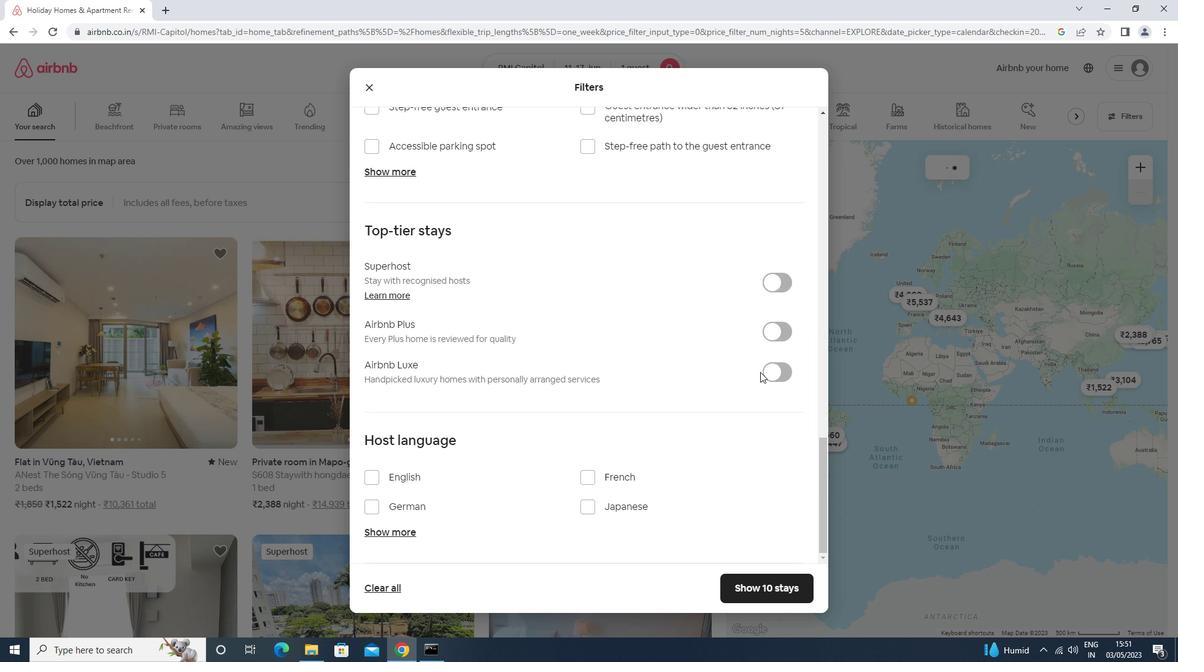 
Action: Mouse scrolled (746, 377) with delta (0, -1)
Screenshot: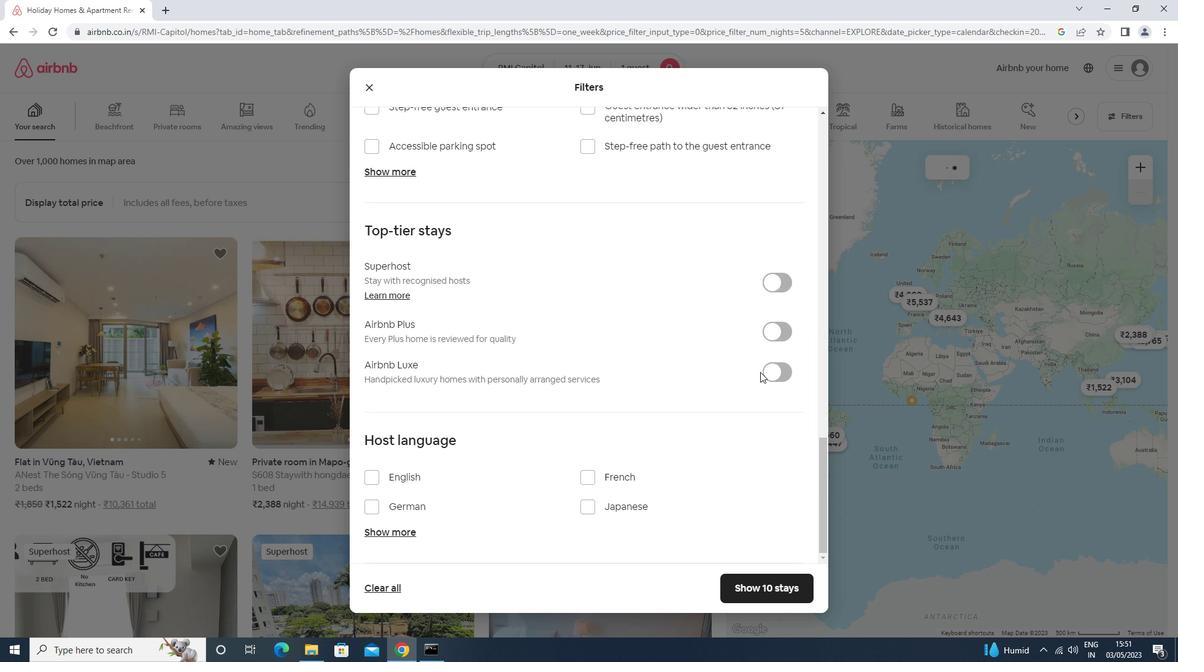
Action: Mouse moved to (446, 482)
Screenshot: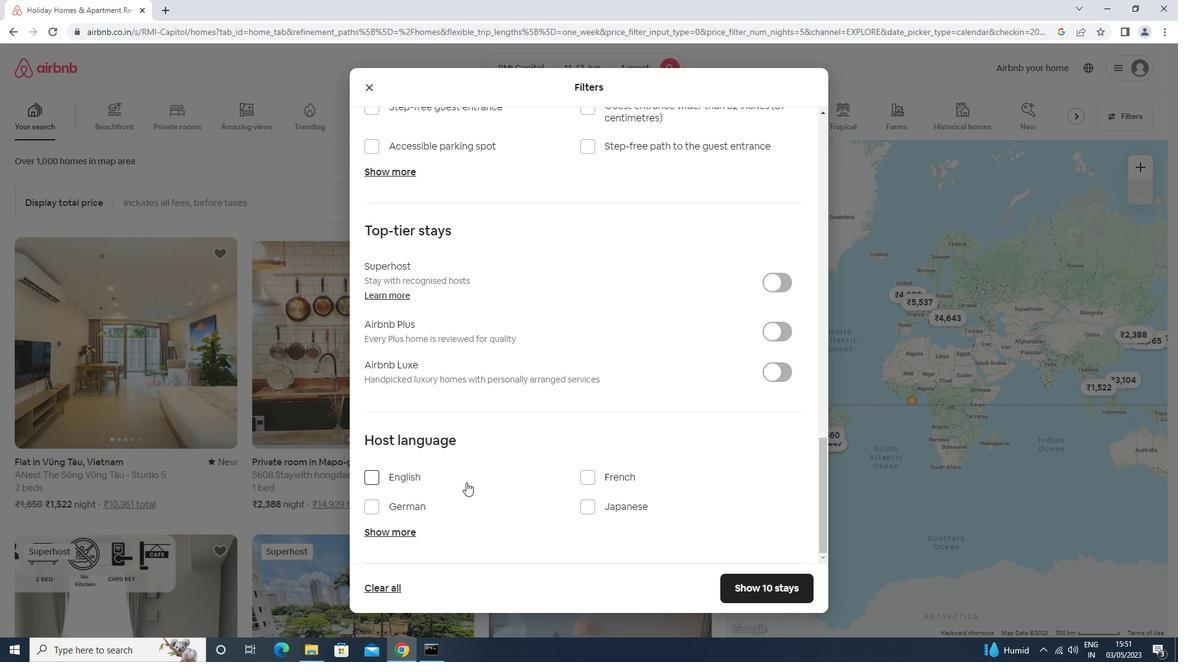
Action: Mouse pressed left at (446, 482)
Screenshot: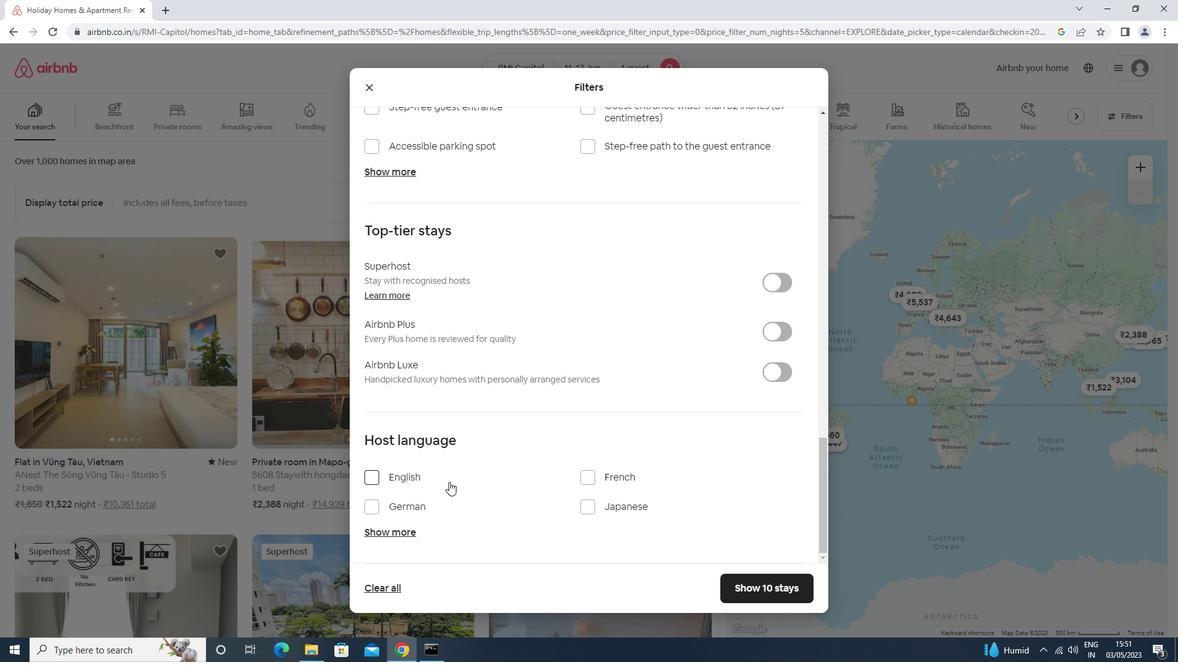 
Action: Mouse moved to (775, 587)
Screenshot: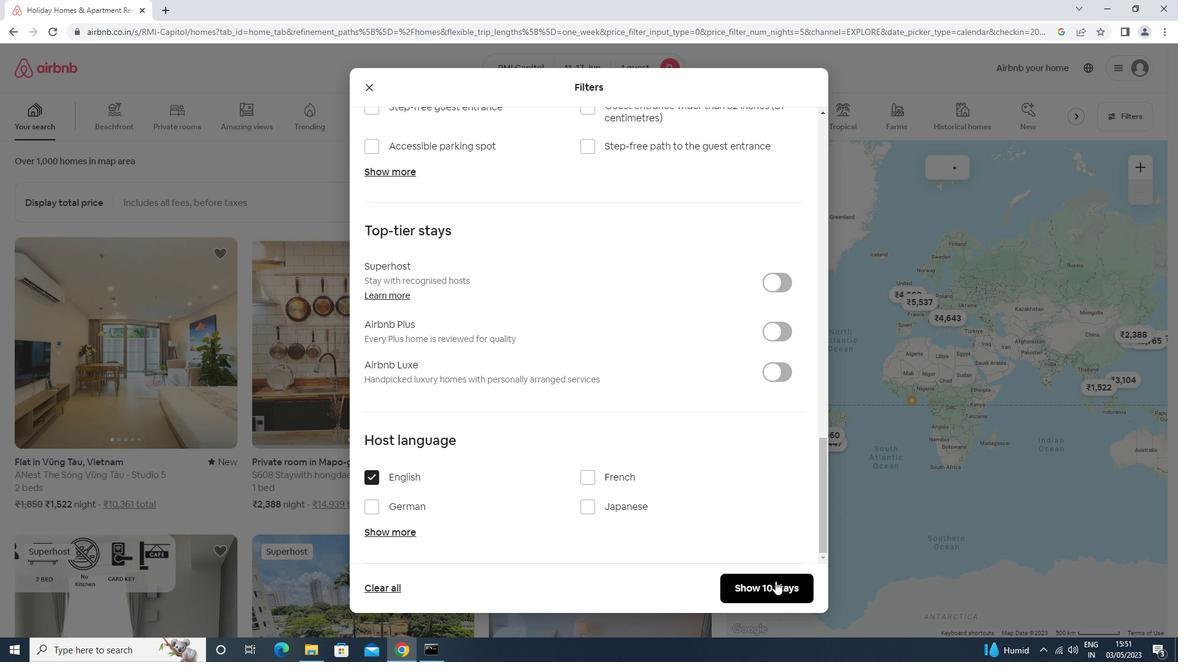 
Action: Mouse pressed left at (775, 587)
Screenshot: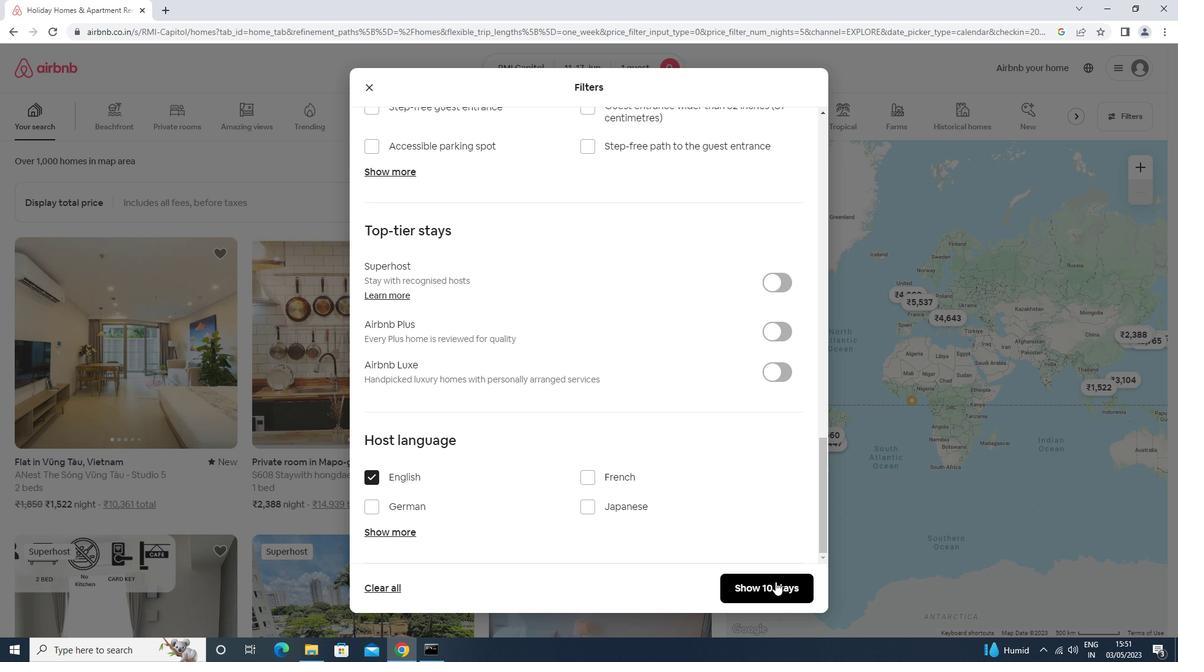 
Action: Mouse moved to (773, 579)
Screenshot: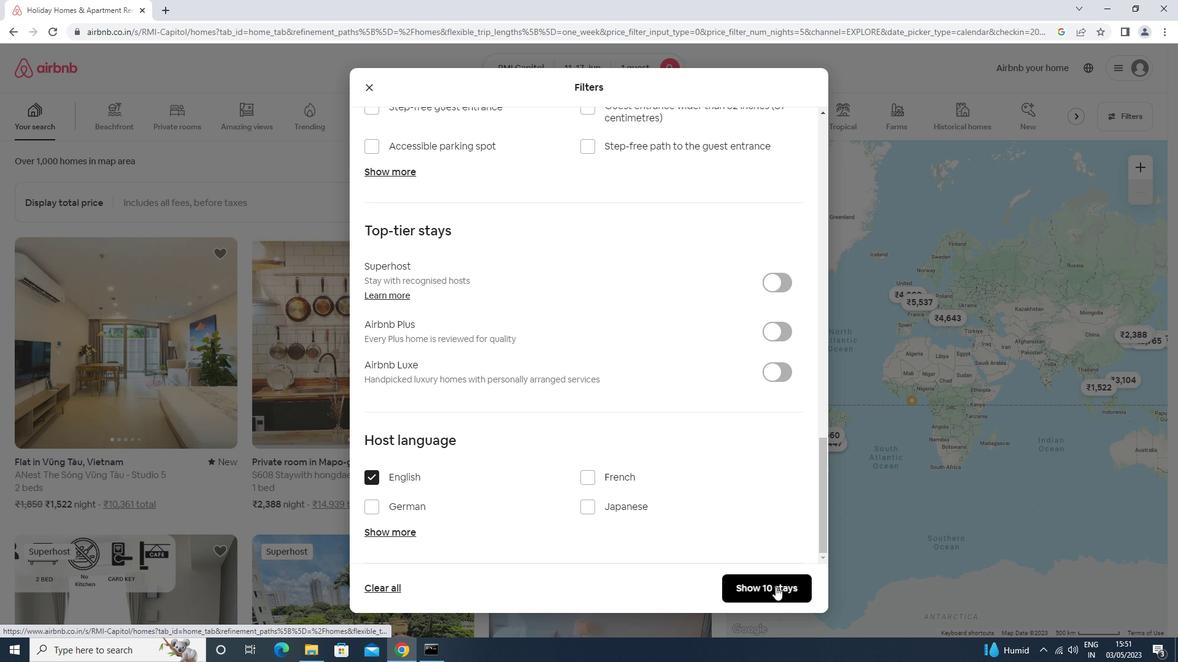 
